 Task: Create a due date automation trigger when advanced on, 2 working days before a card is due add dates without an incomplete due date at 11:00 AM.
Action: Mouse moved to (1247, 108)
Screenshot: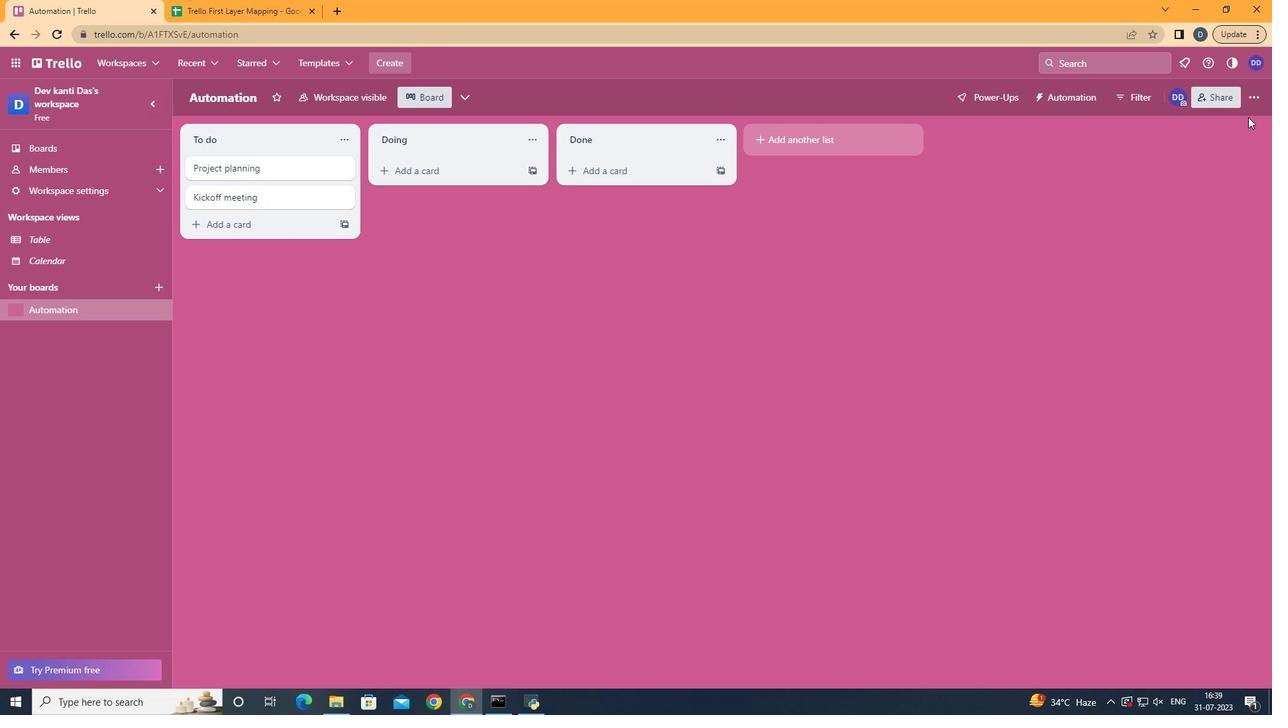 
Action: Mouse pressed left at (1247, 108)
Screenshot: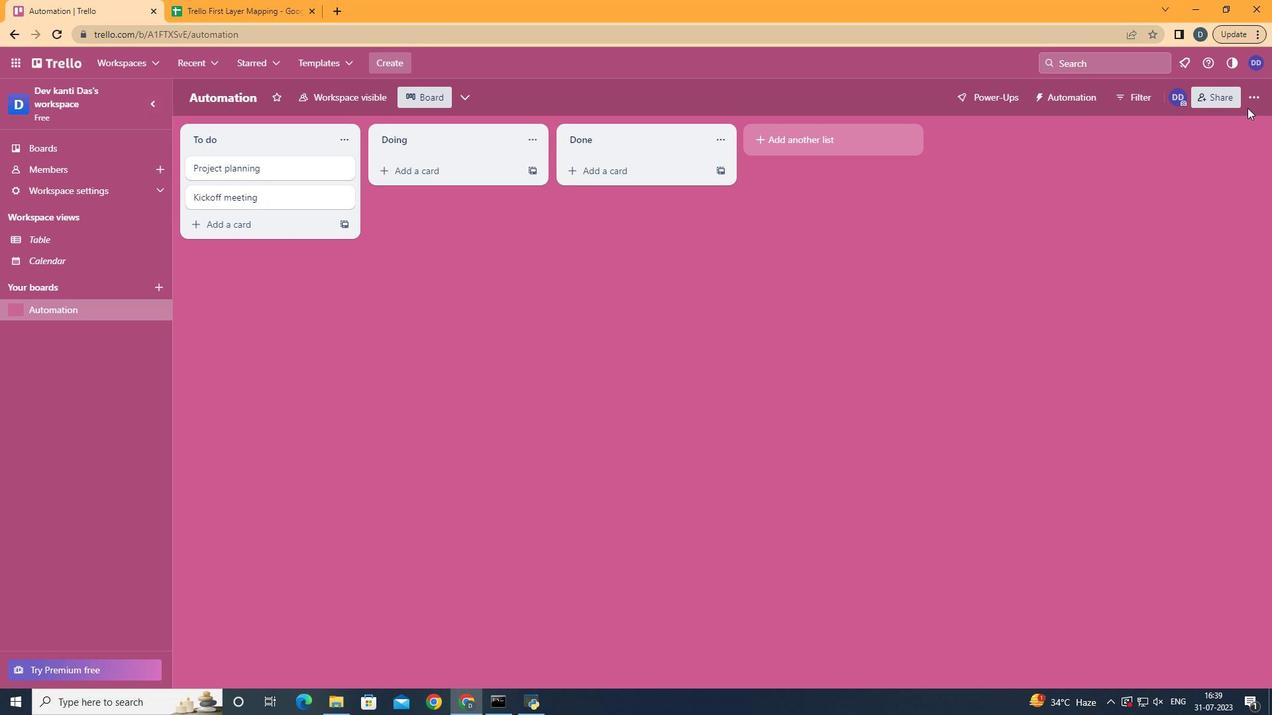 
Action: Mouse moved to (1251, 102)
Screenshot: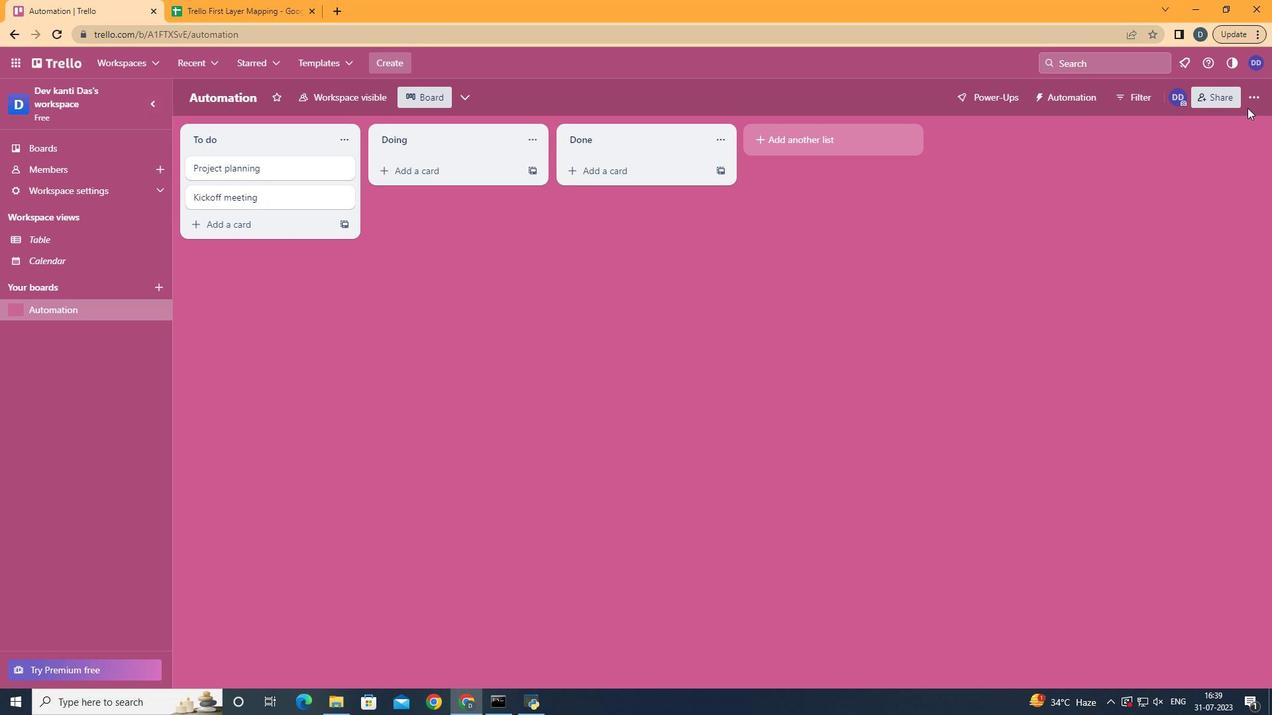 
Action: Mouse pressed left at (1251, 102)
Screenshot: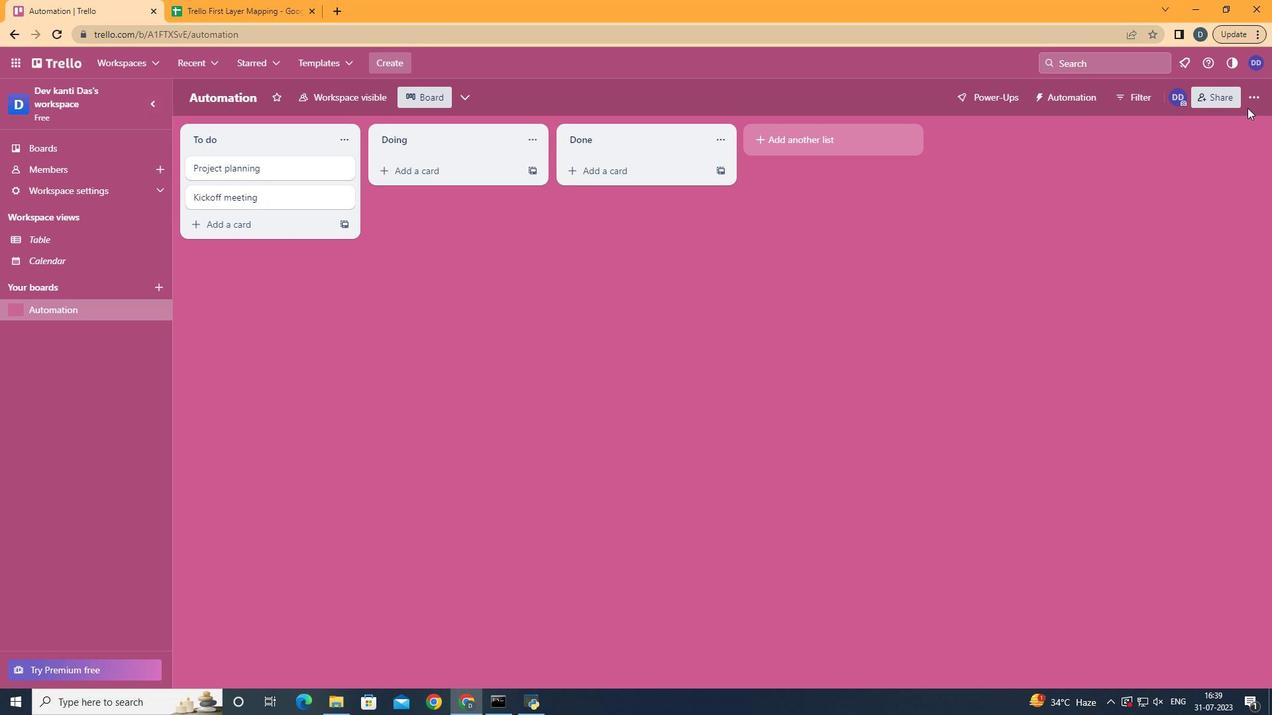 
Action: Mouse moved to (1149, 274)
Screenshot: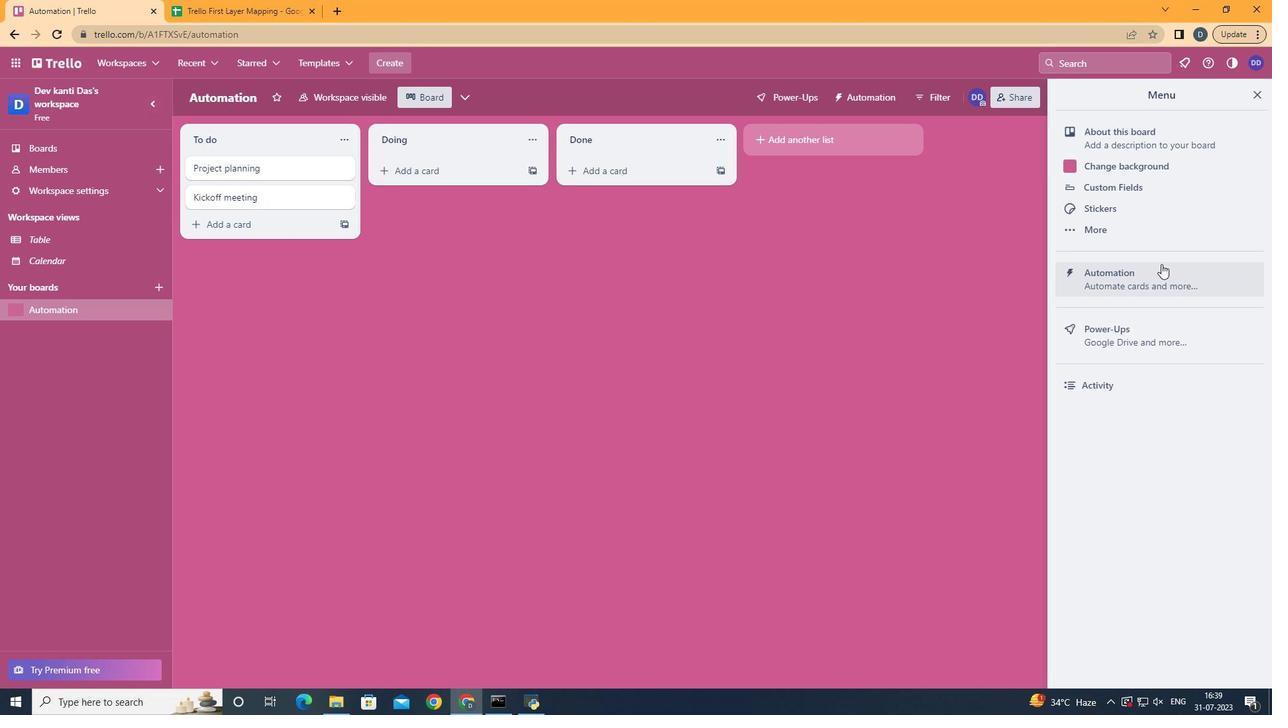 
Action: Mouse pressed left at (1149, 274)
Screenshot: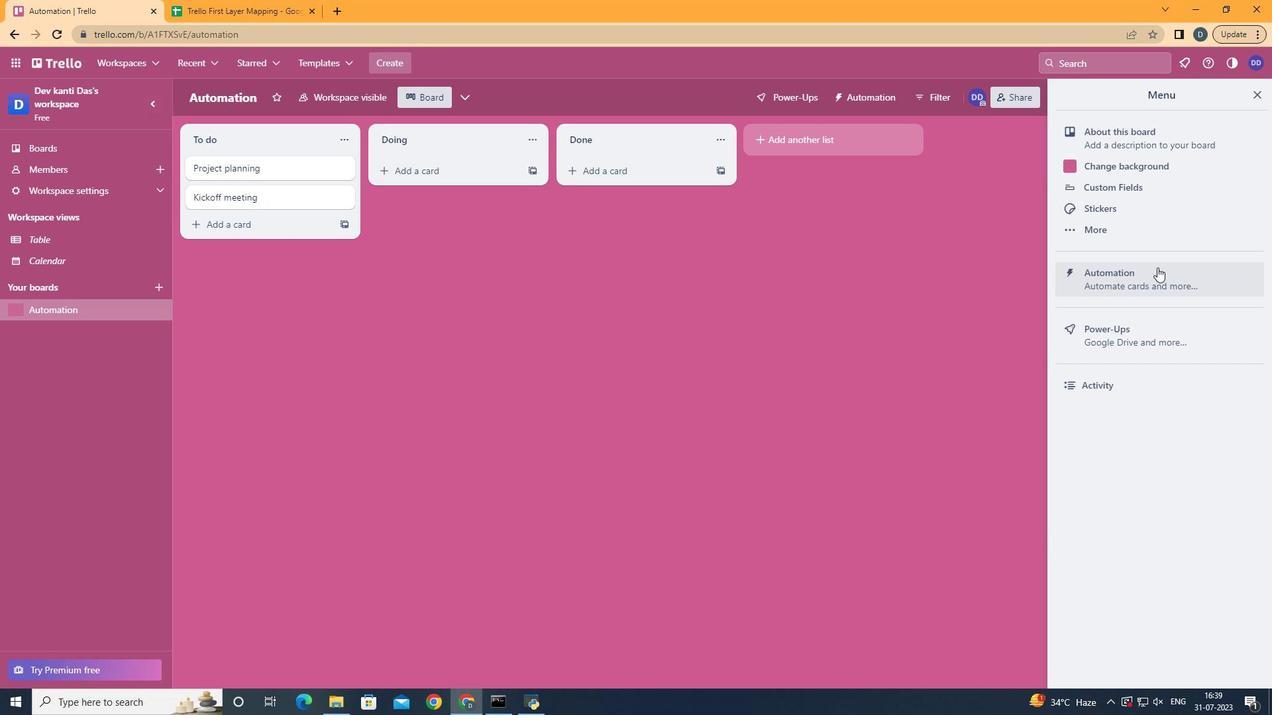 
Action: Mouse moved to (263, 268)
Screenshot: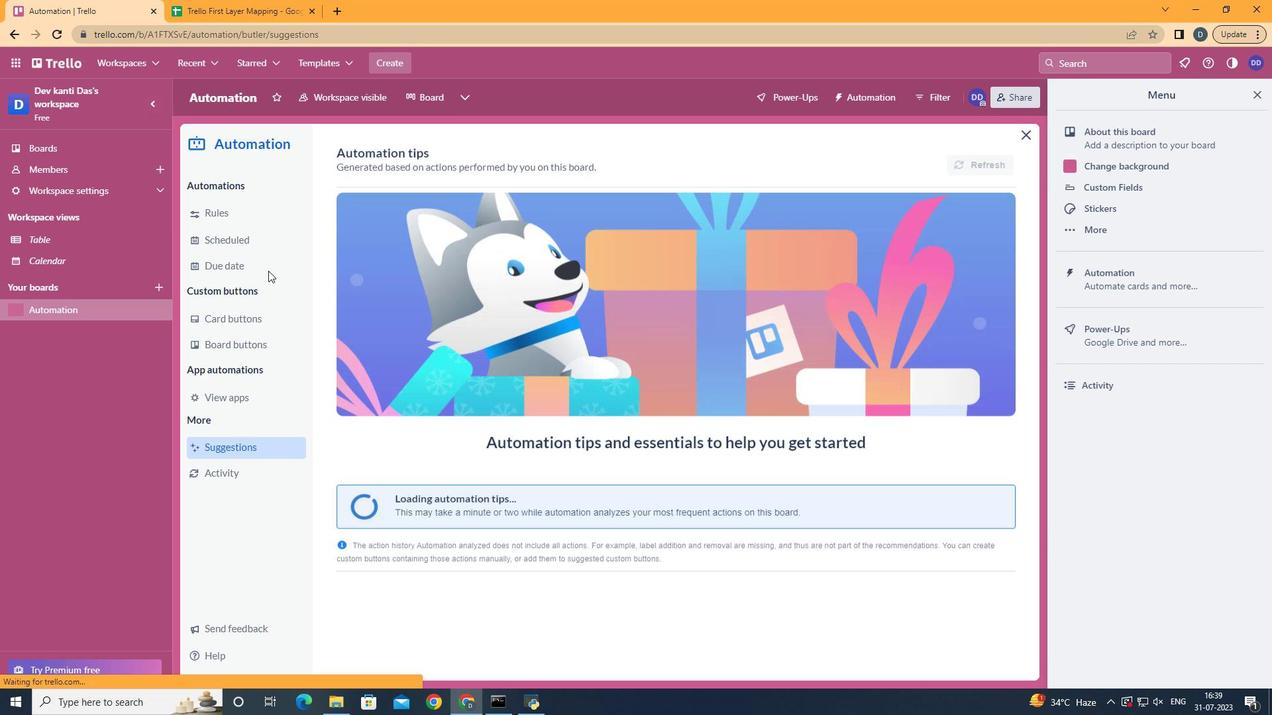 
Action: Mouse pressed left at (263, 268)
Screenshot: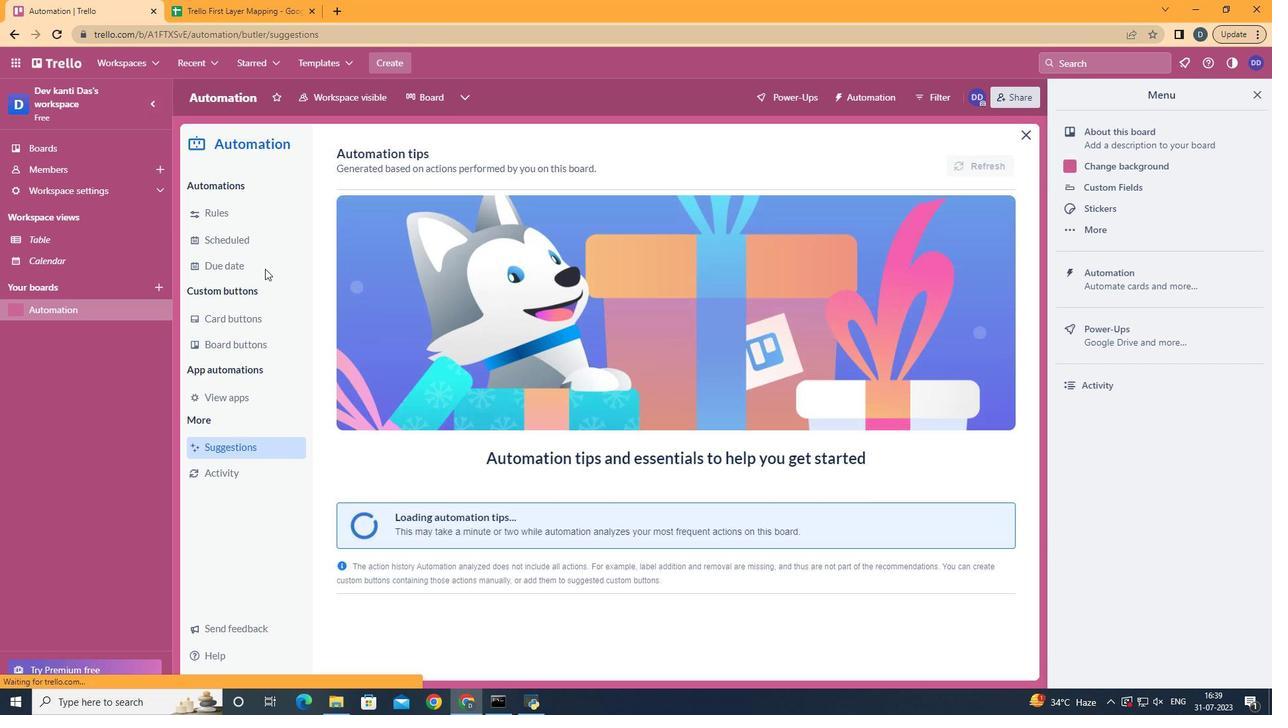
Action: Mouse moved to (951, 157)
Screenshot: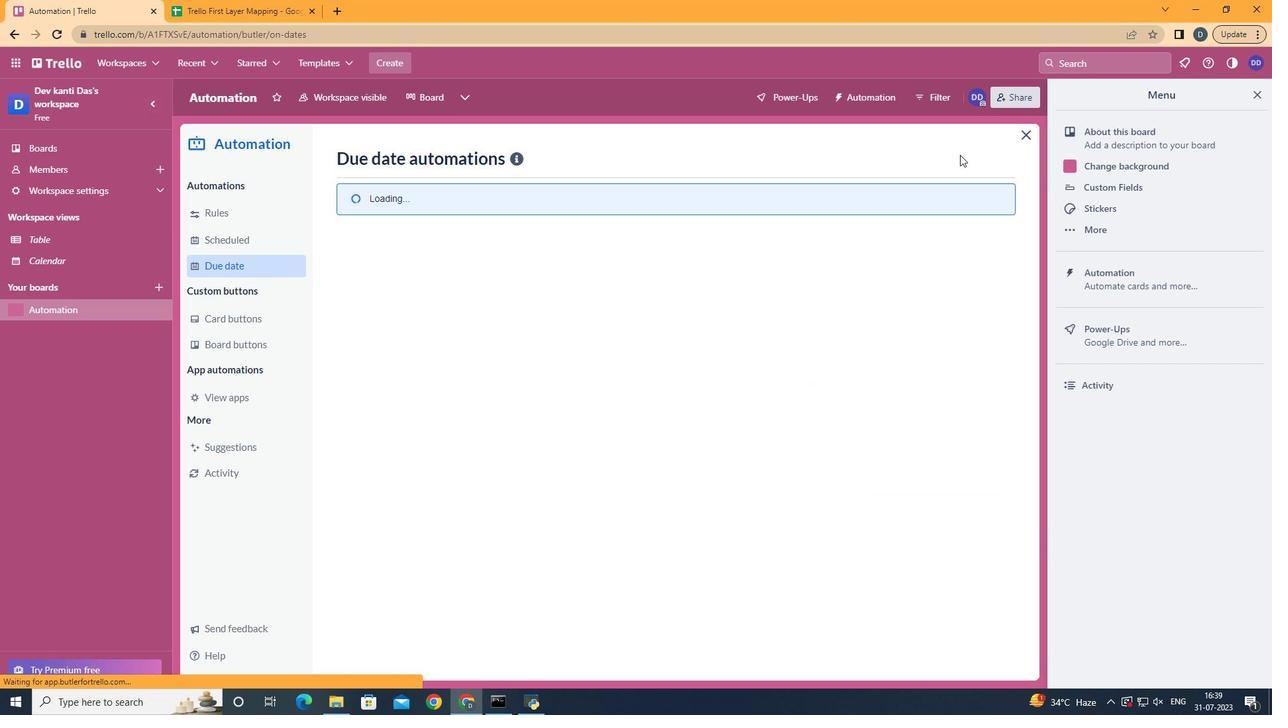 
Action: Mouse pressed left at (951, 157)
Screenshot: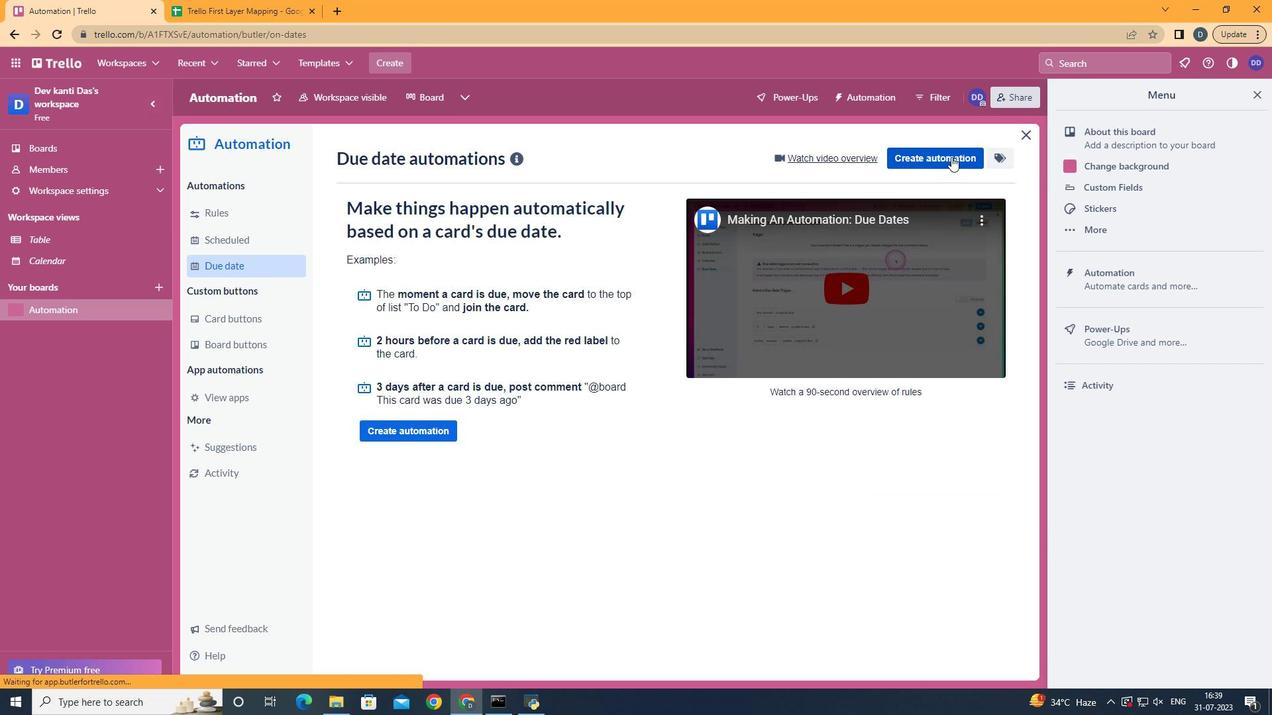 
Action: Mouse moved to (761, 286)
Screenshot: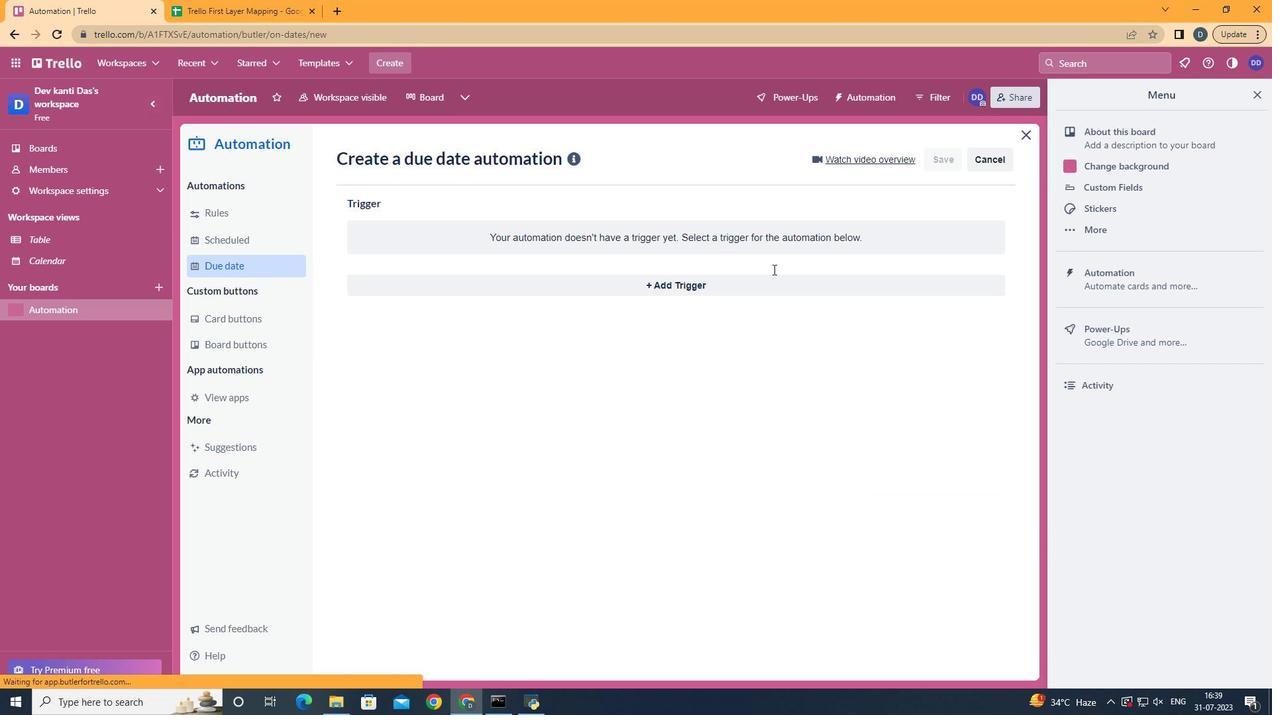 
Action: Mouse pressed left at (761, 286)
Screenshot: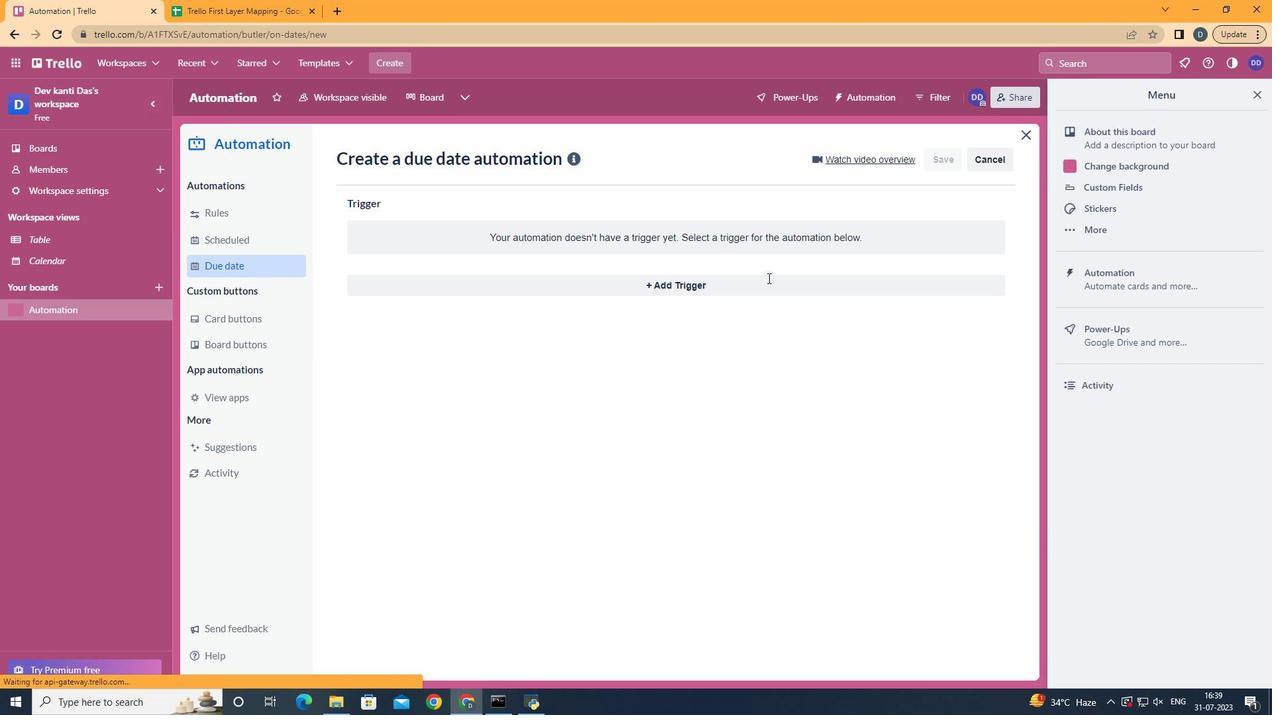 
Action: Mouse moved to (430, 533)
Screenshot: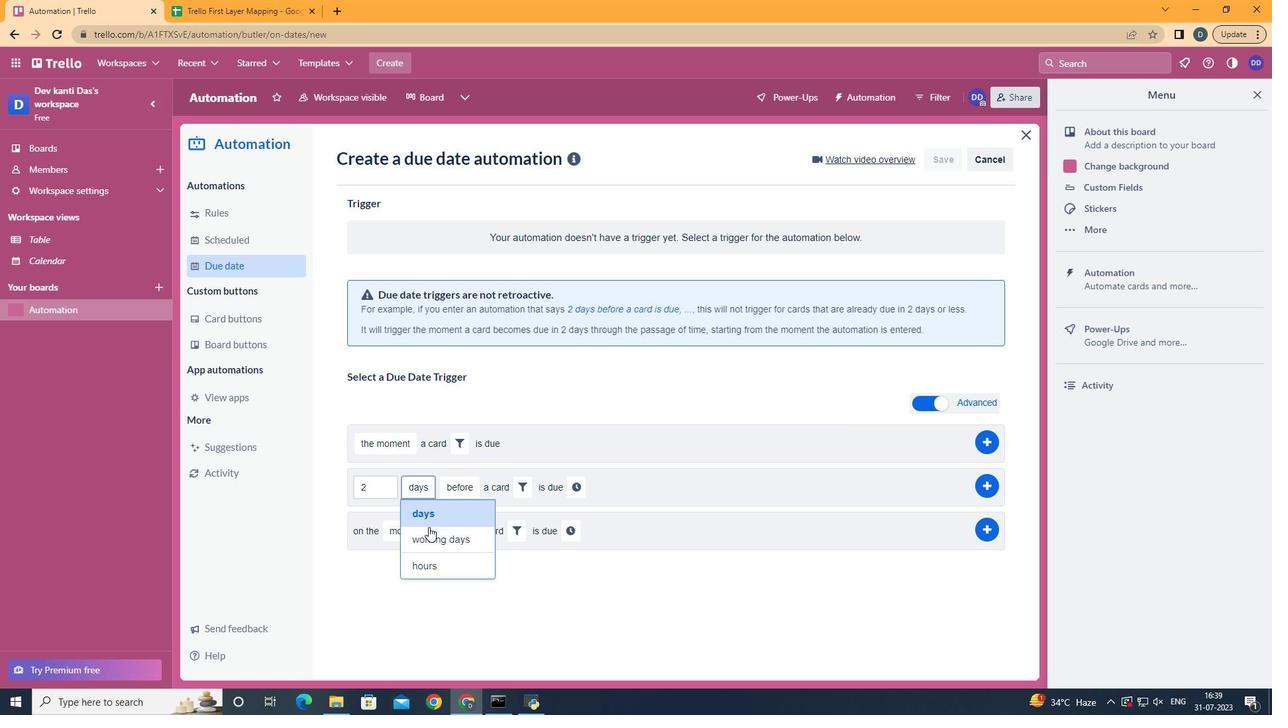 
Action: Mouse pressed left at (430, 533)
Screenshot: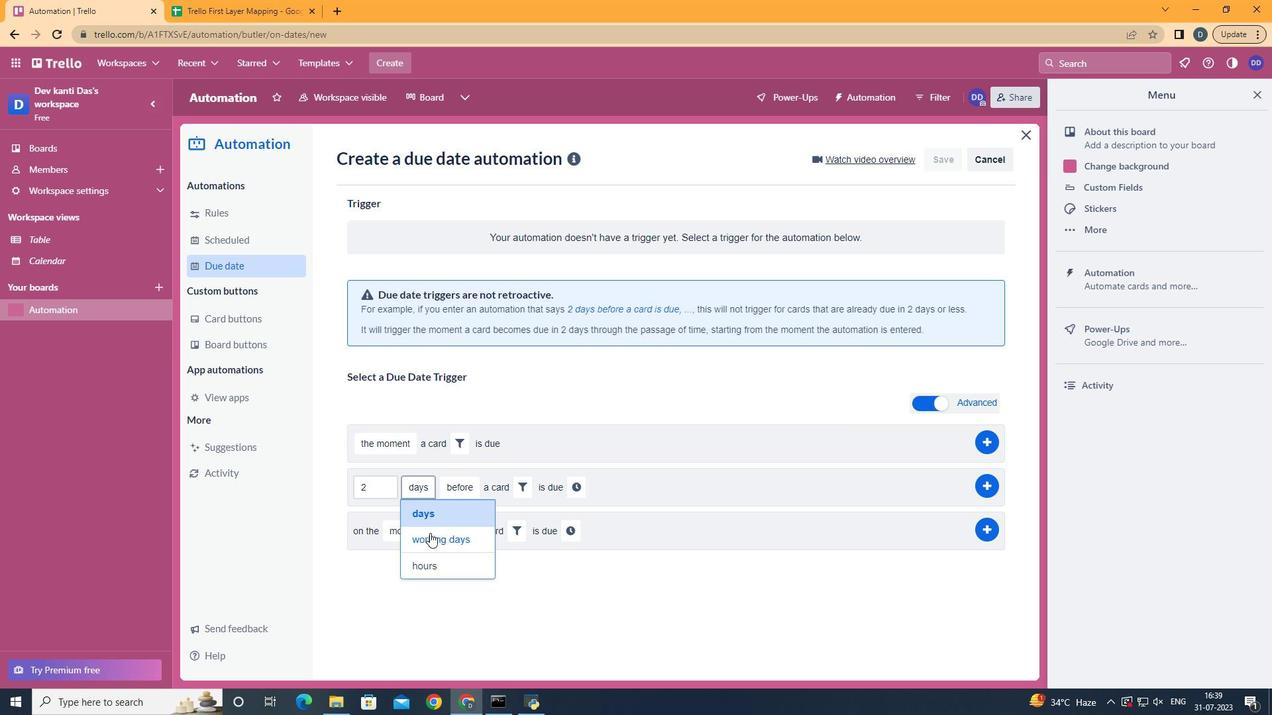 
Action: Mouse moved to (555, 493)
Screenshot: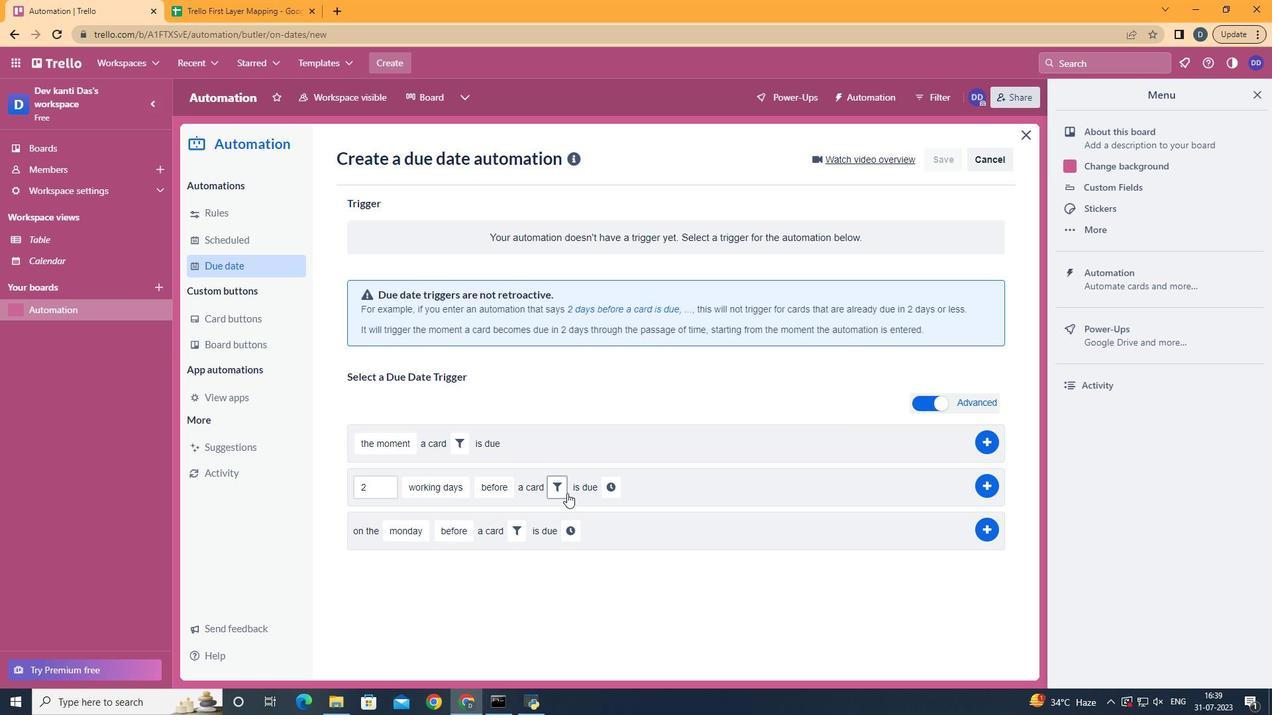 
Action: Mouse pressed left at (555, 493)
Screenshot: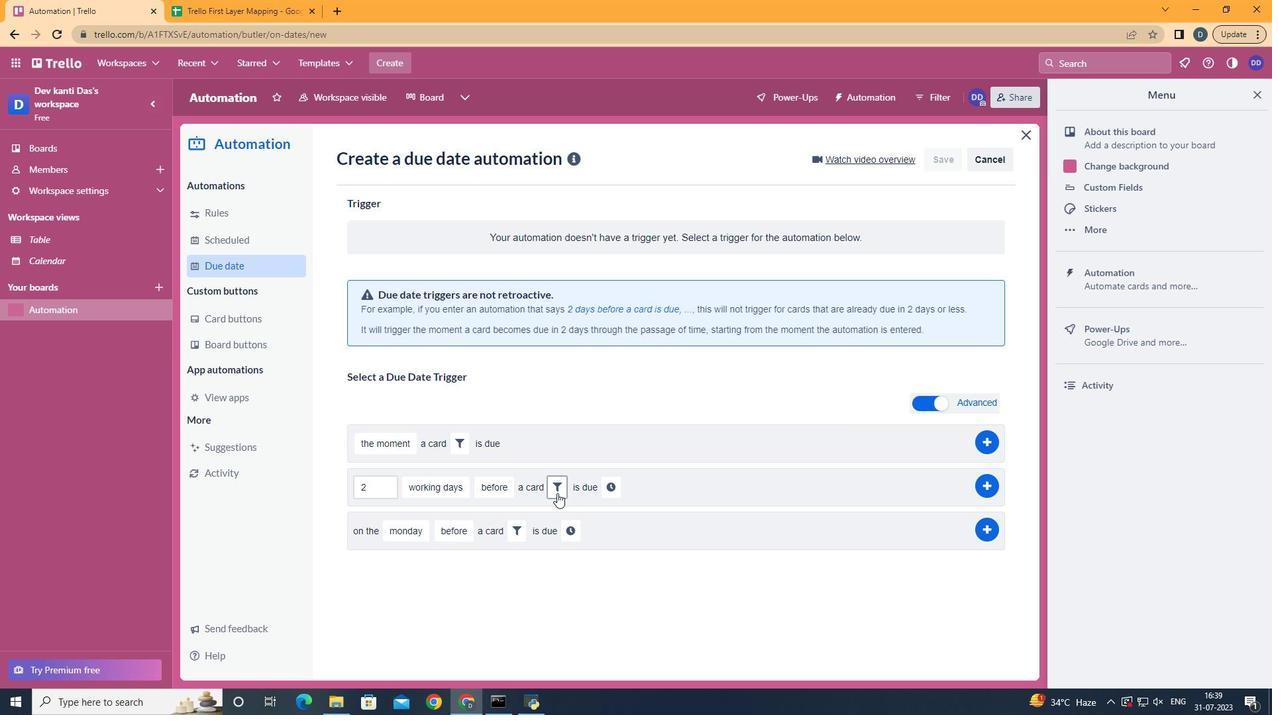 
Action: Mouse moved to (640, 514)
Screenshot: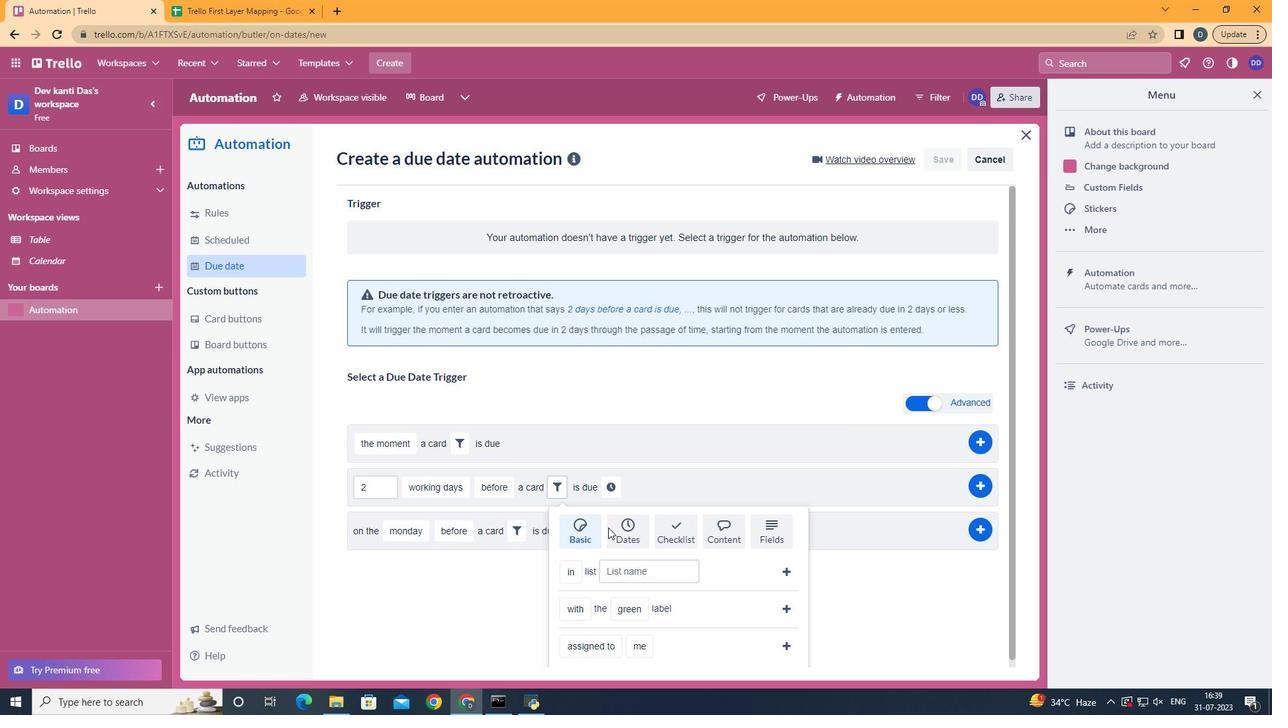 
Action: Mouse pressed left at (640, 514)
Screenshot: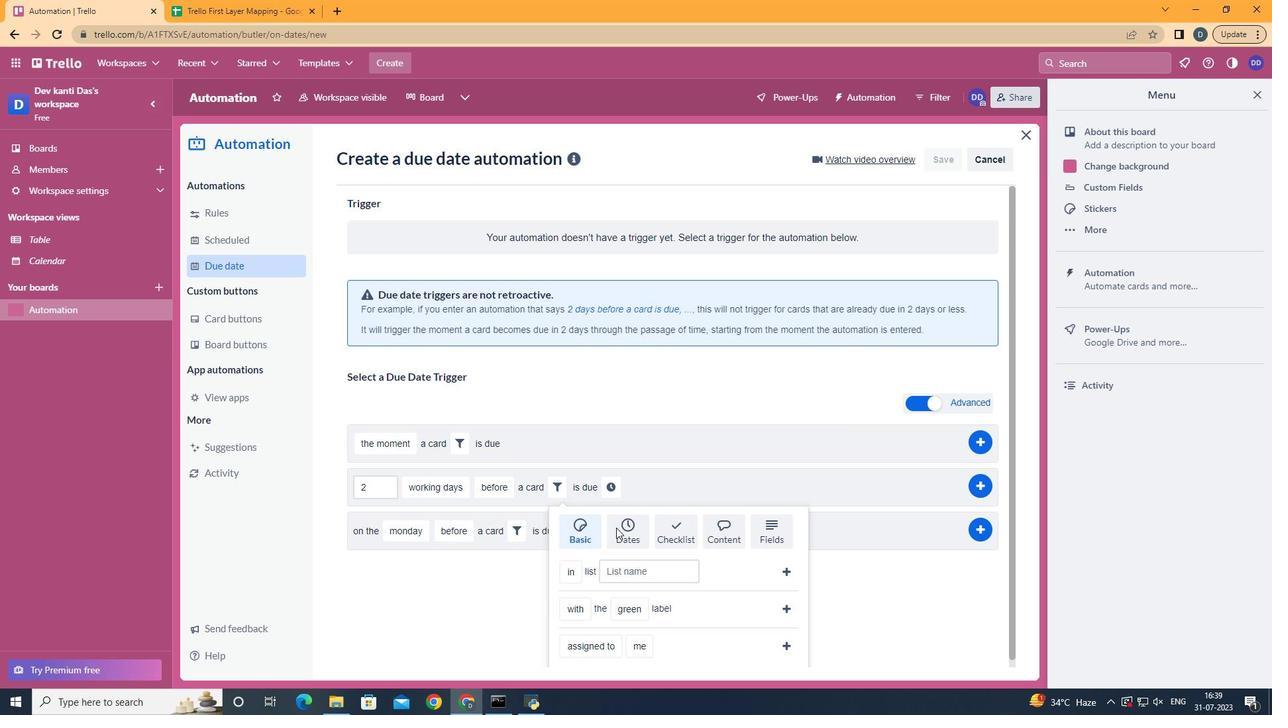 
Action: Mouse moved to (636, 518)
Screenshot: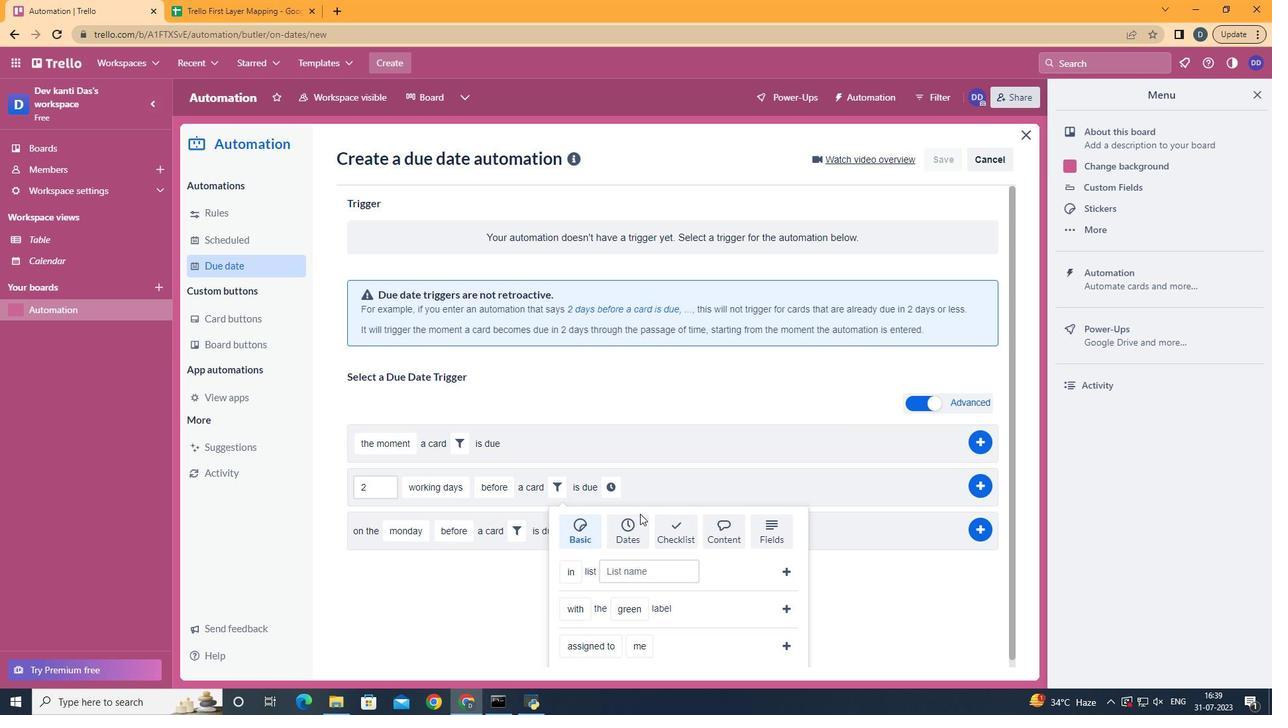 
Action: Mouse pressed left at (636, 518)
Screenshot: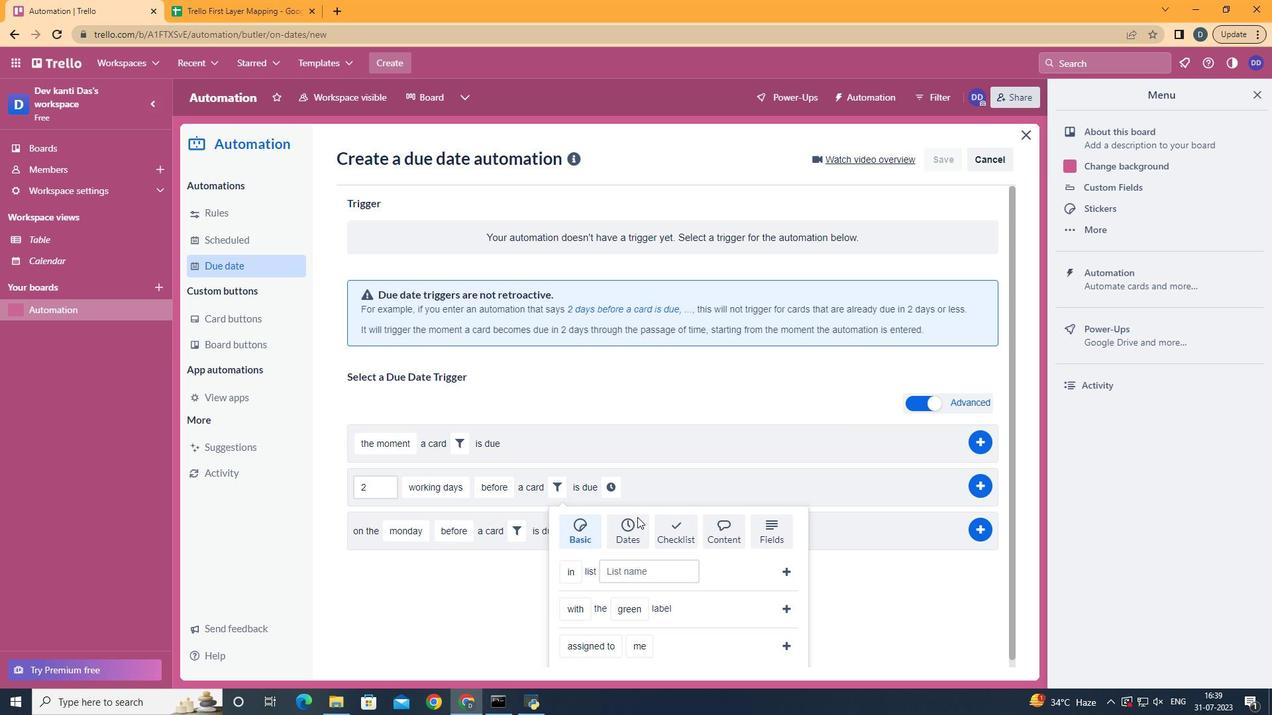 
Action: Mouse moved to (583, 623)
Screenshot: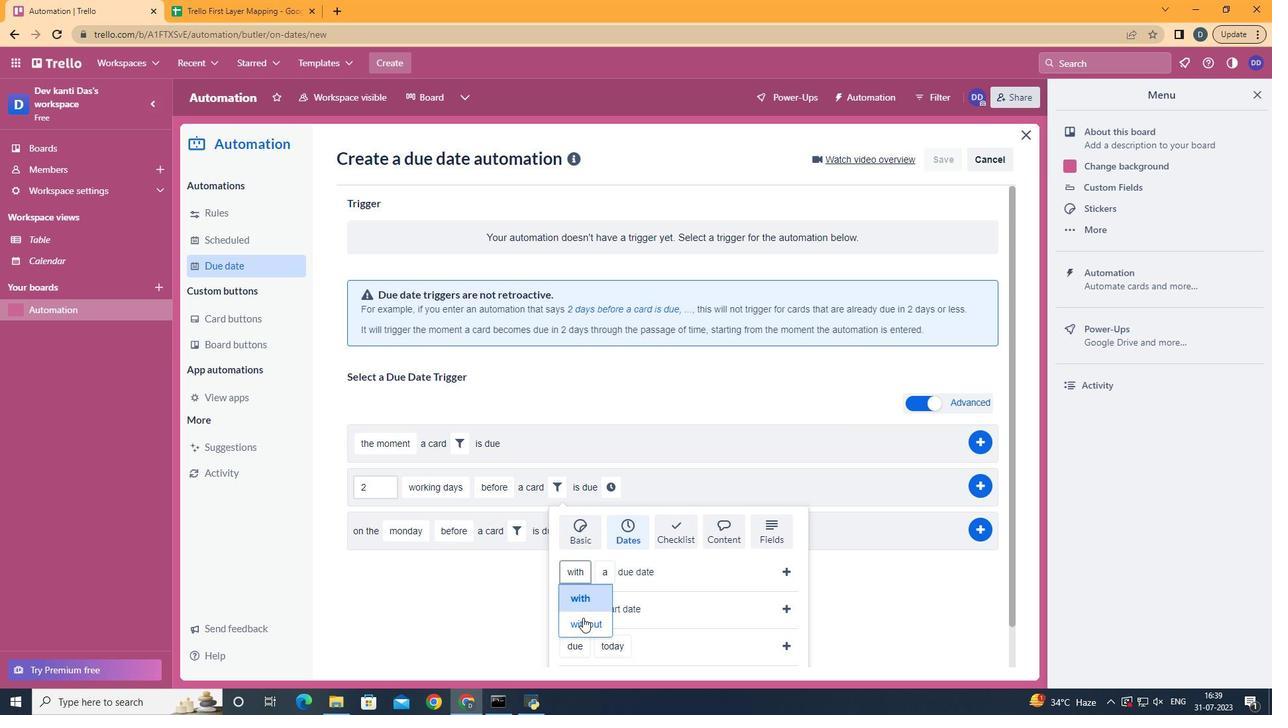 
Action: Mouse pressed left at (583, 623)
Screenshot: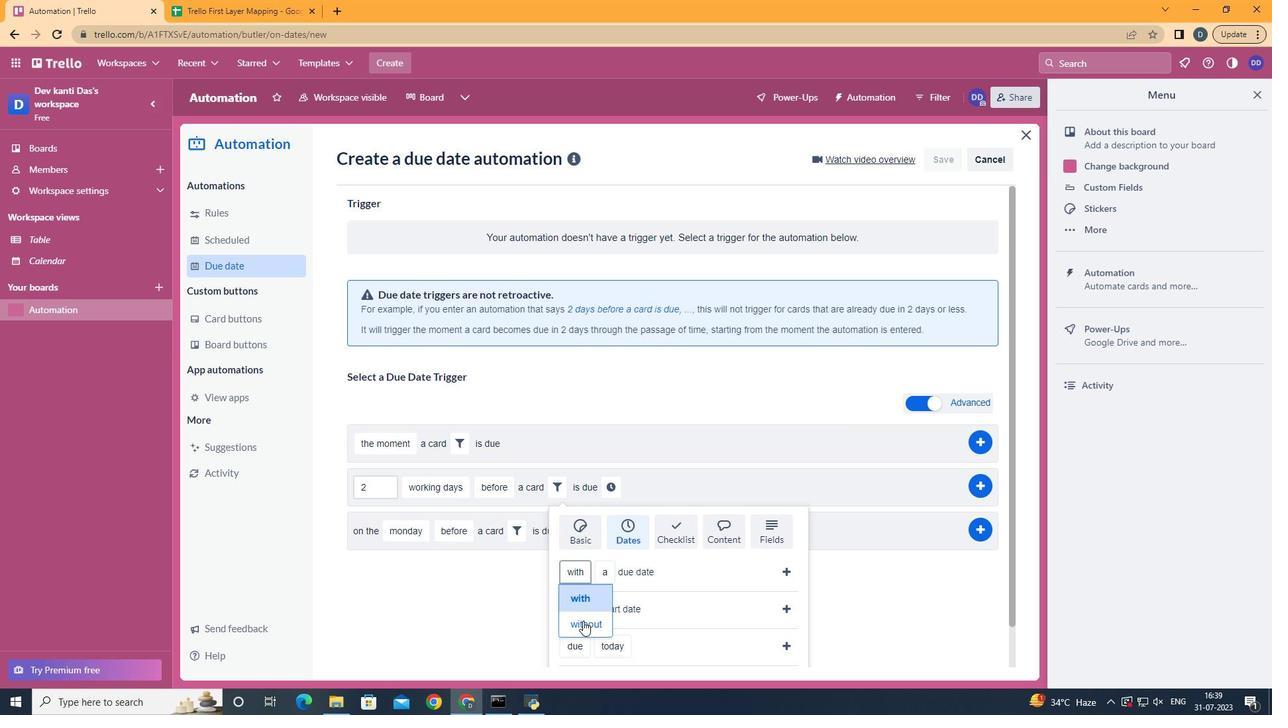 
Action: Mouse moved to (657, 528)
Screenshot: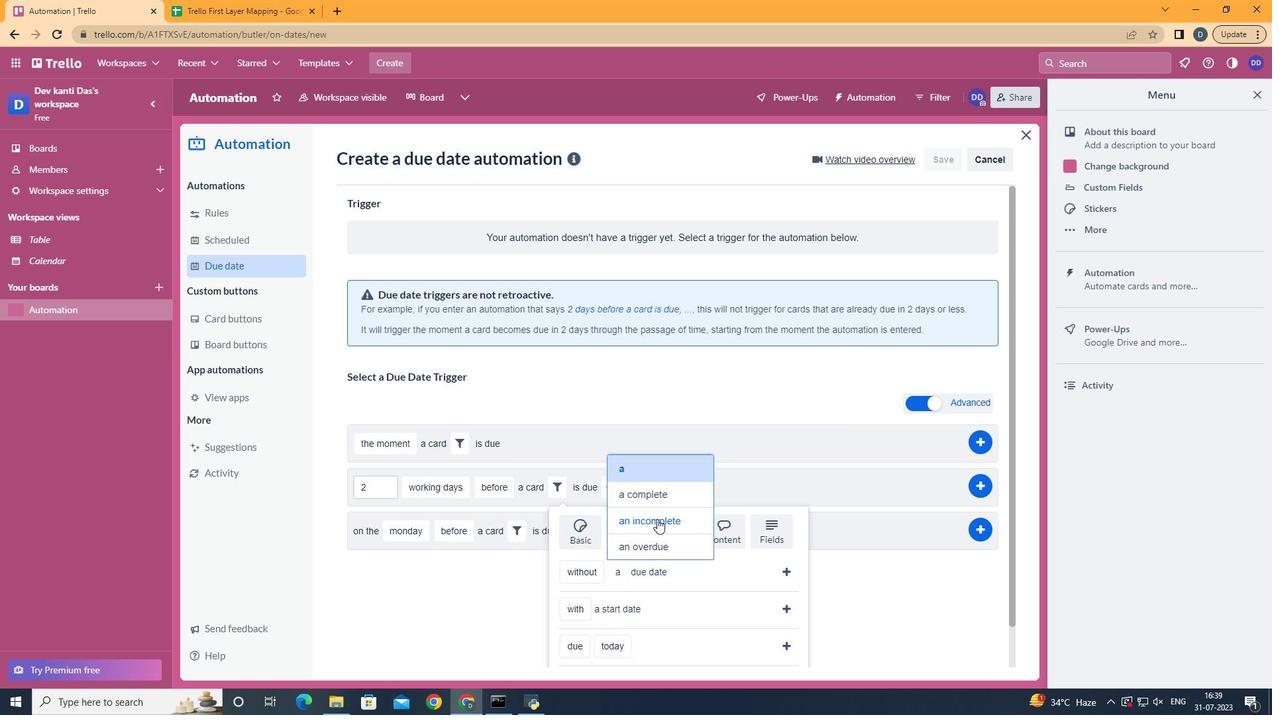 
Action: Mouse pressed left at (657, 528)
Screenshot: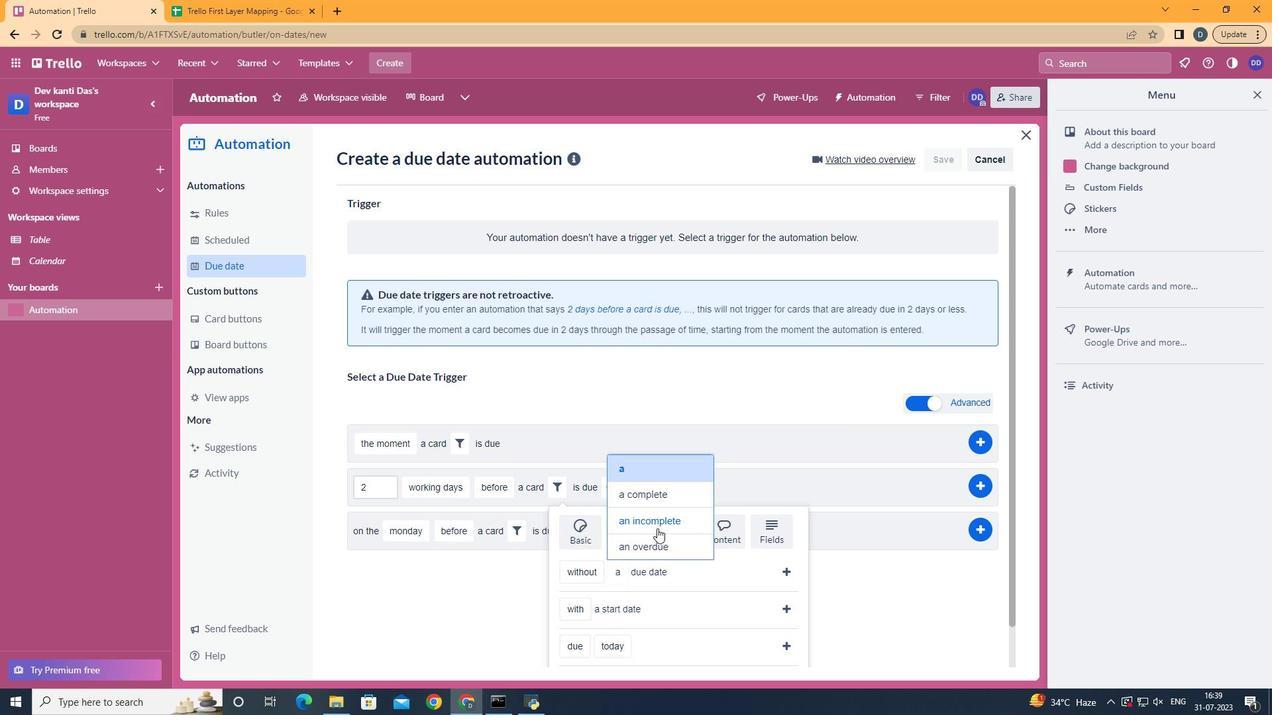 
Action: Mouse moved to (788, 574)
Screenshot: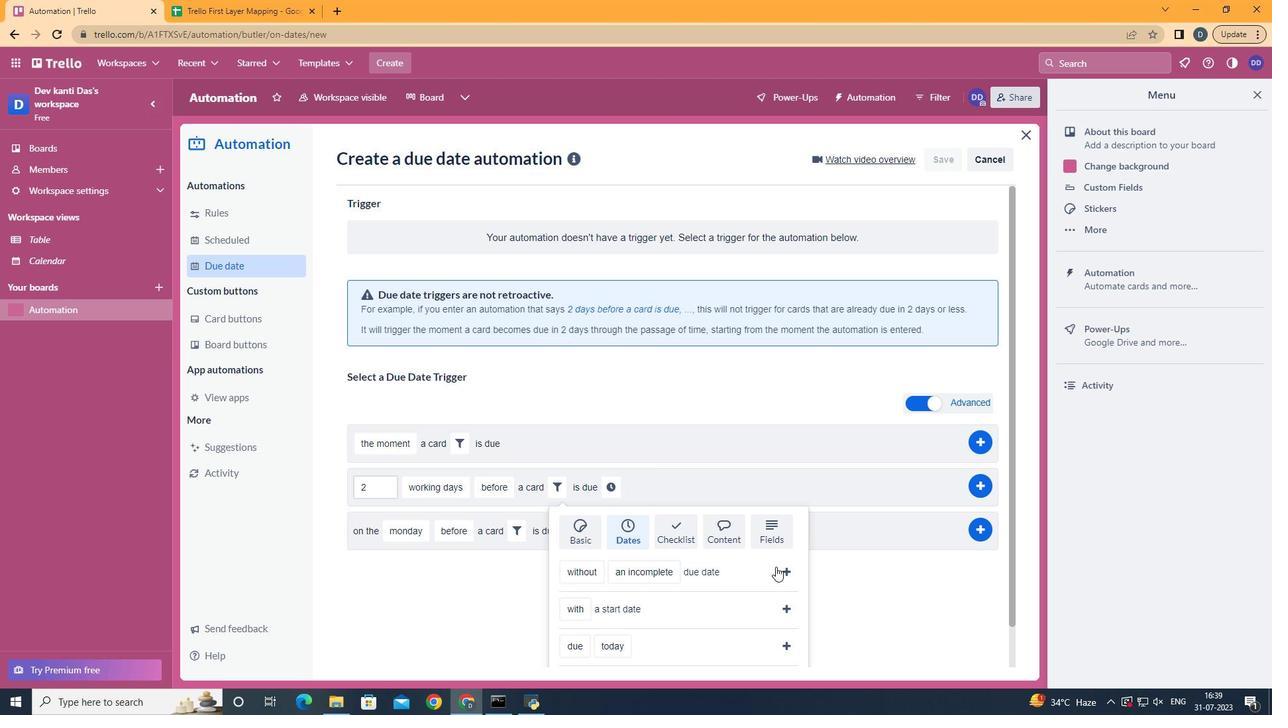 
Action: Mouse pressed left at (788, 574)
Screenshot: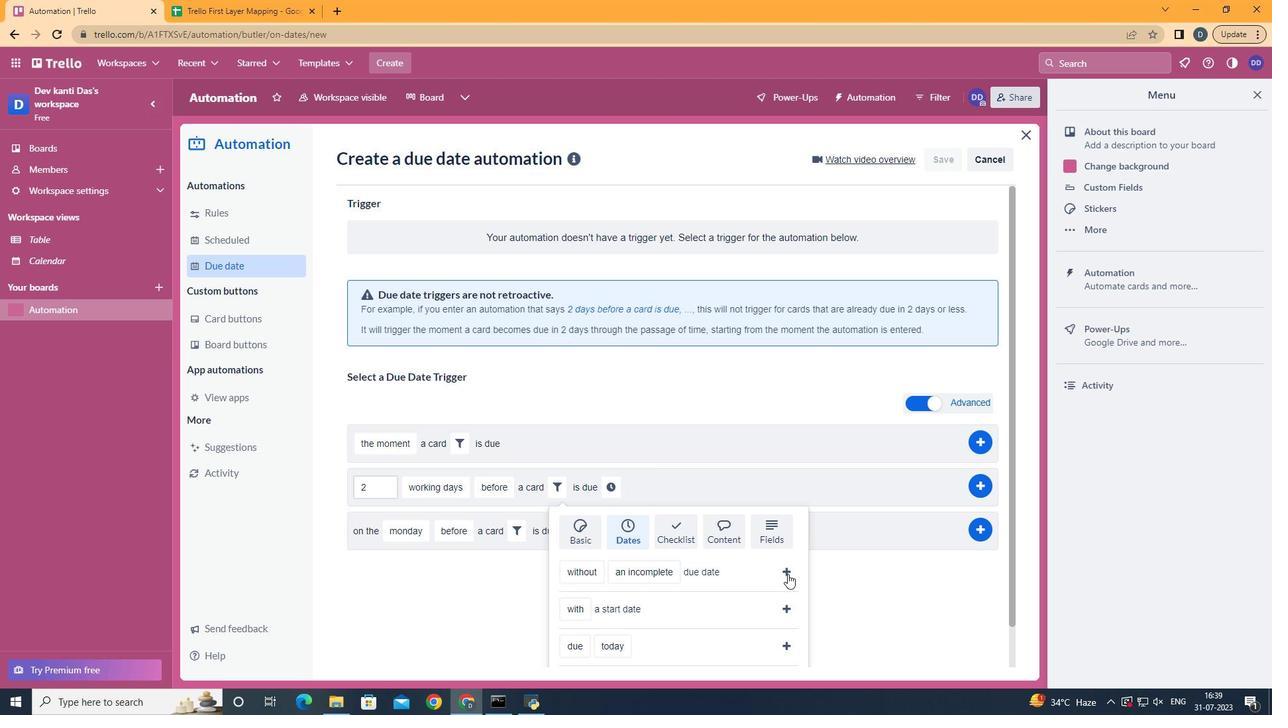 
Action: Mouse moved to (779, 485)
Screenshot: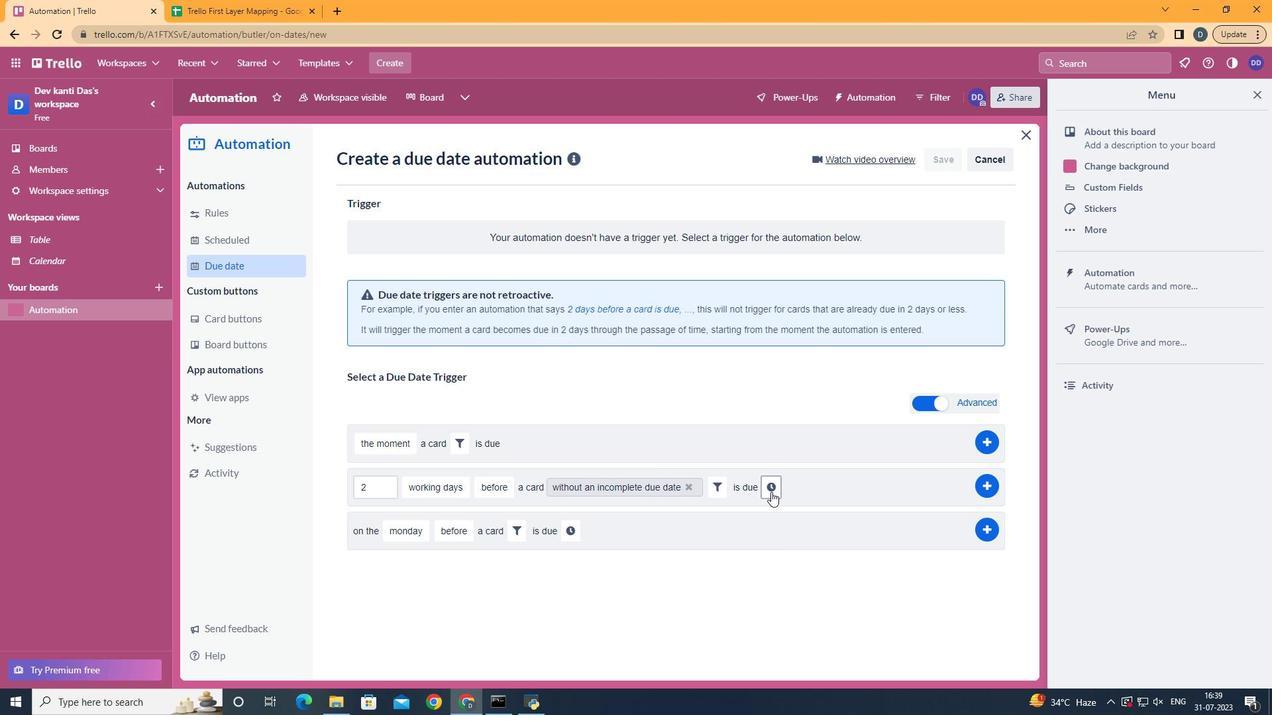 
Action: Mouse pressed left at (779, 485)
Screenshot: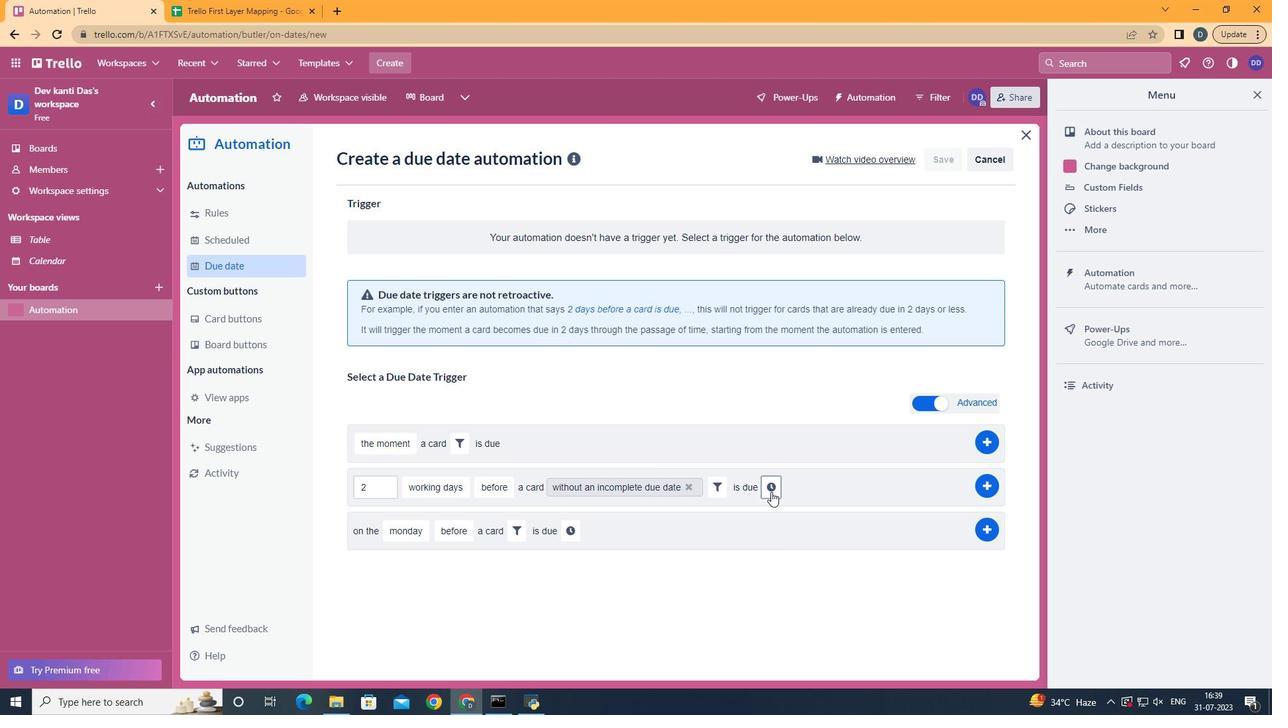 
Action: Mouse moved to (797, 488)
Screenshot: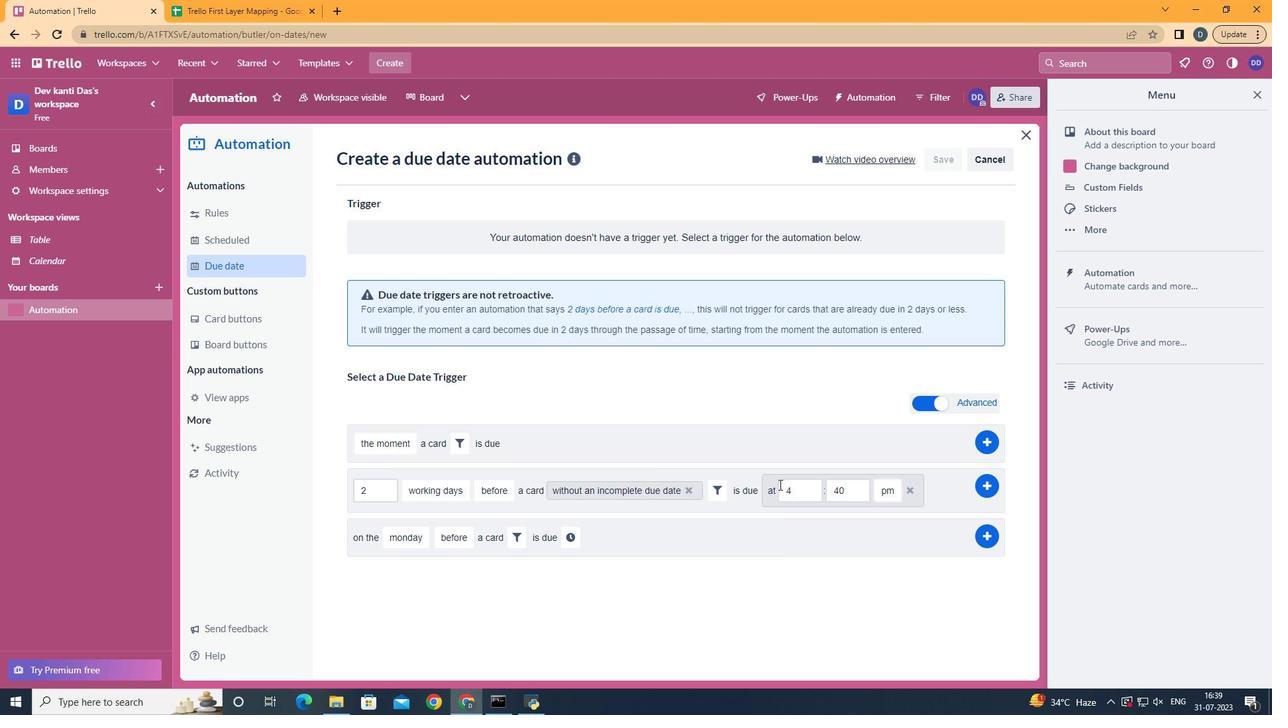 
Action: Mouse pressed left at (797, 488)
Screenshot: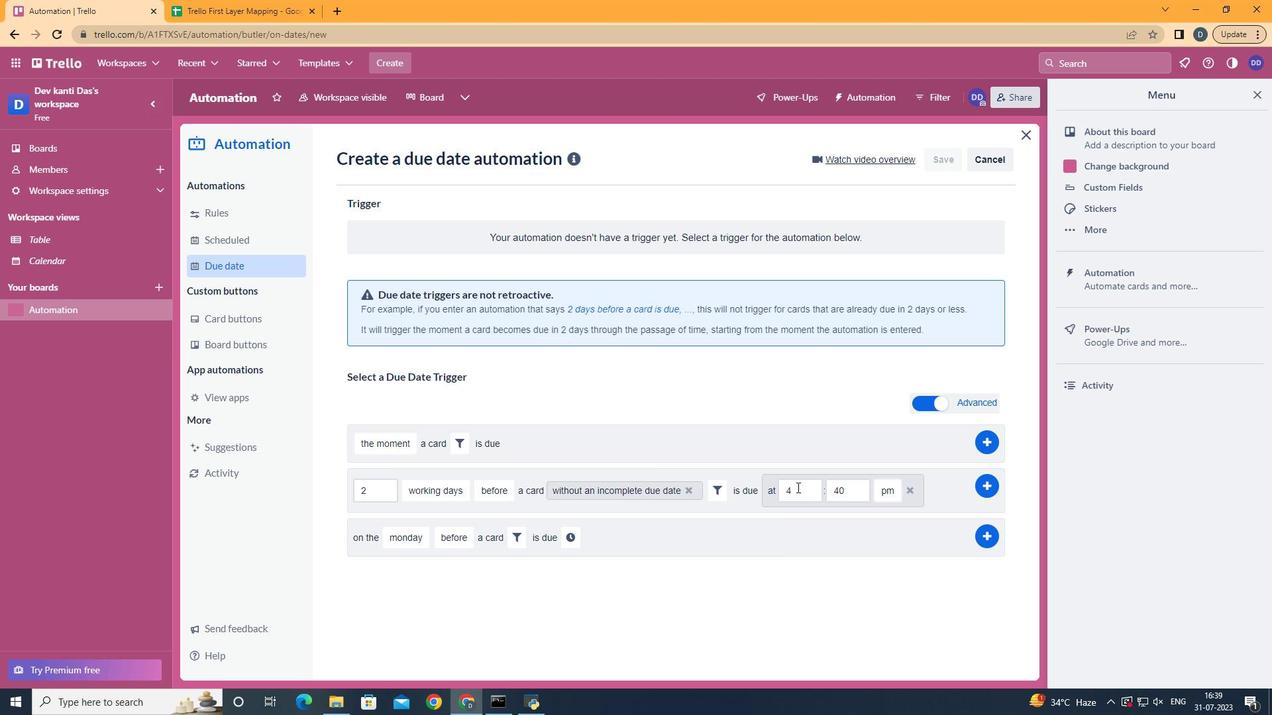 
Action: Key pressed <Key.backspace>11
Screenshot: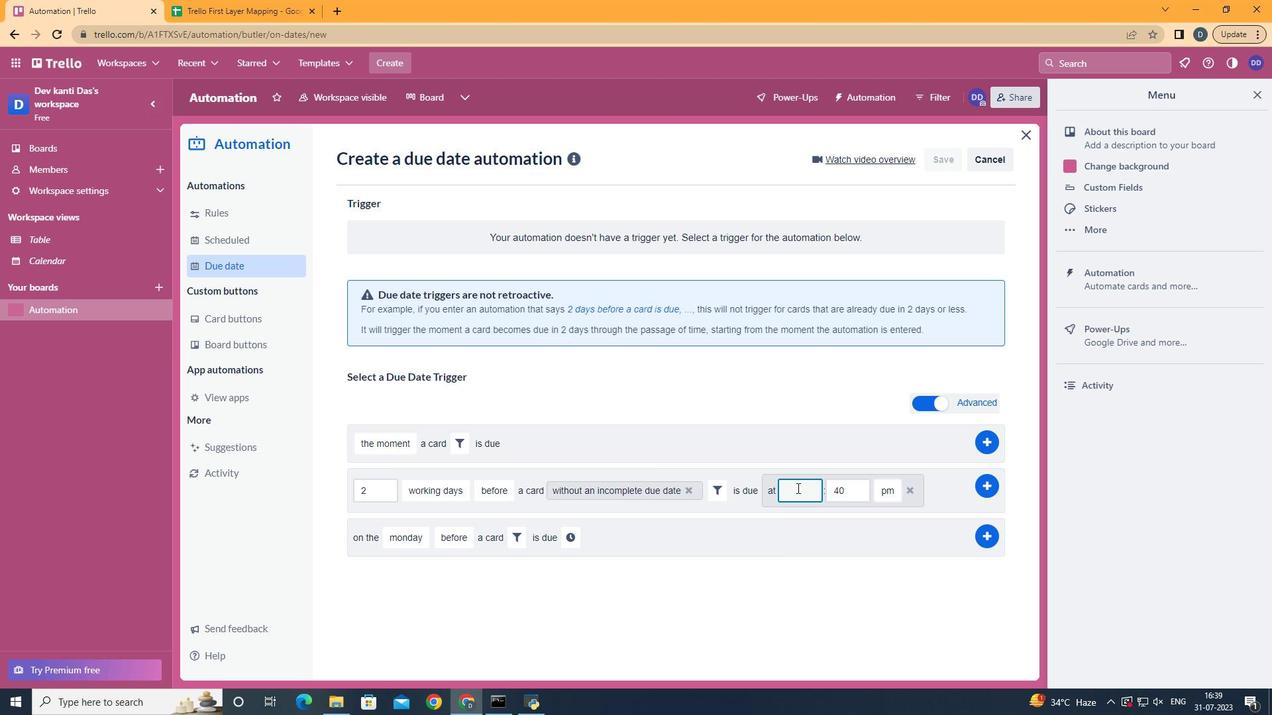 
Action: Mouse moved to (844, 487)
Screenshot: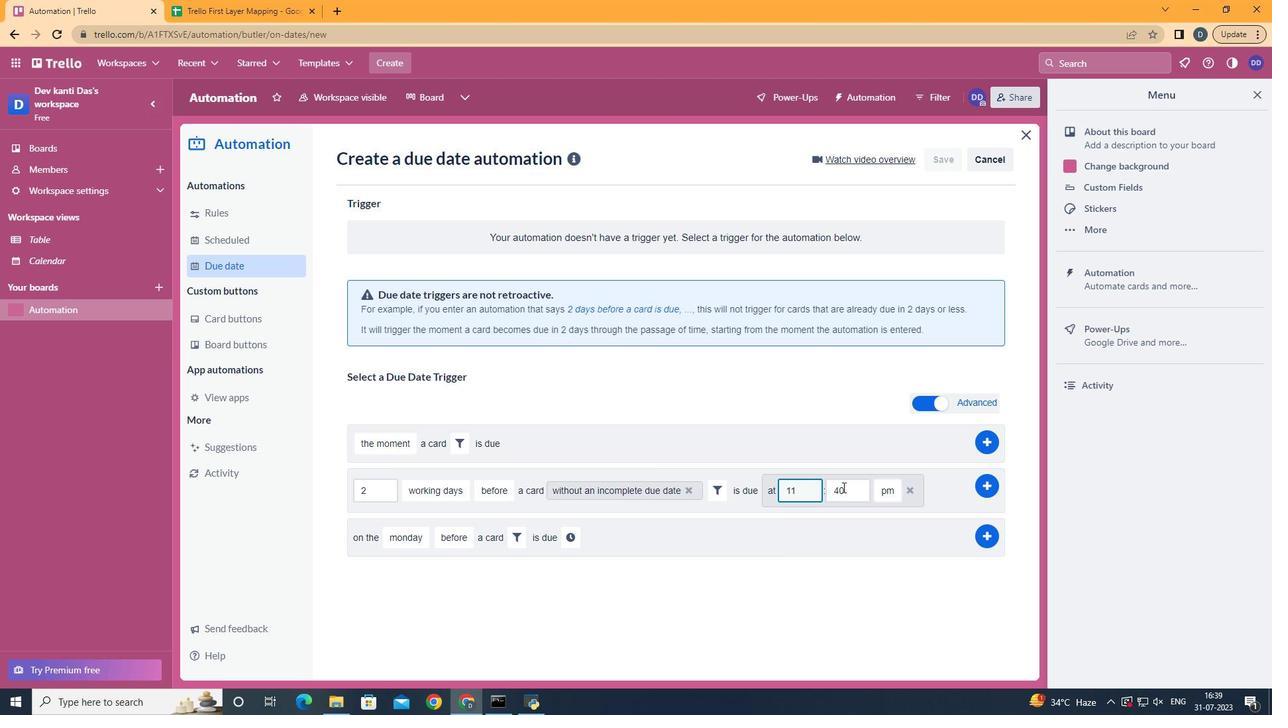 
Action: Mouse pressed left at (844, 487)
Screenshot: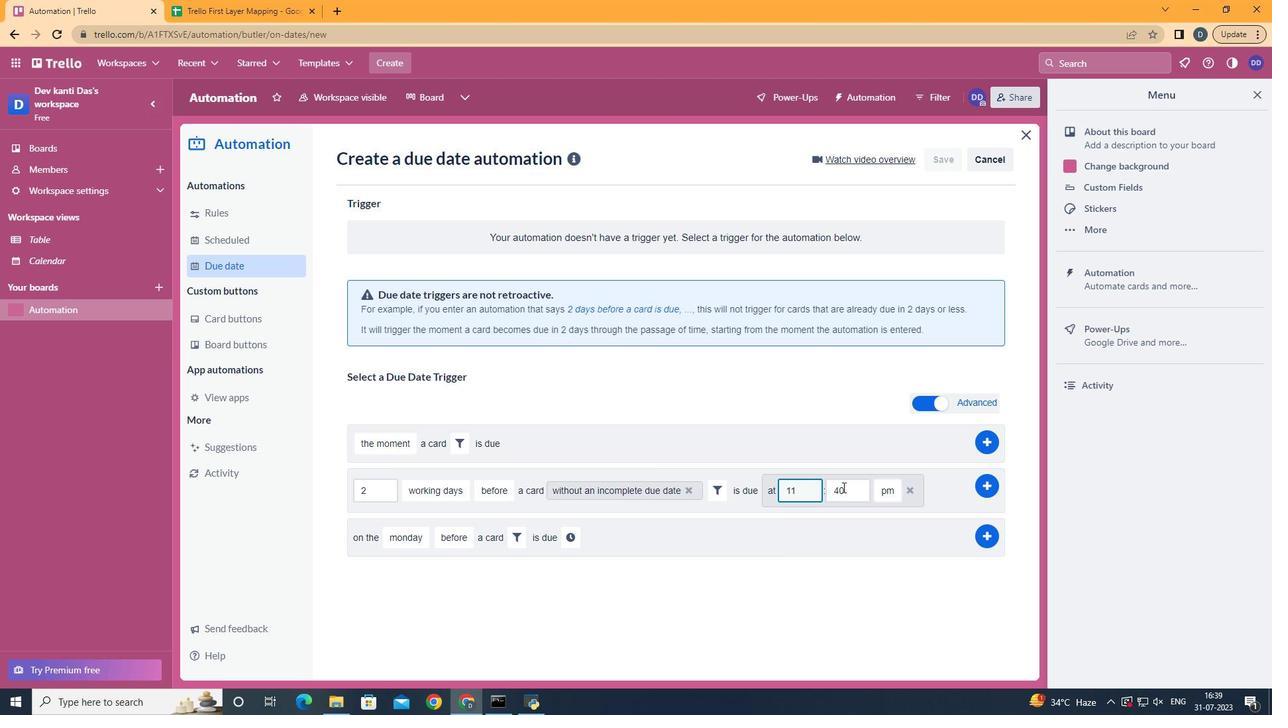 
Action: Key pressed <Key.backspace><Key.backspace>00
Screenshot: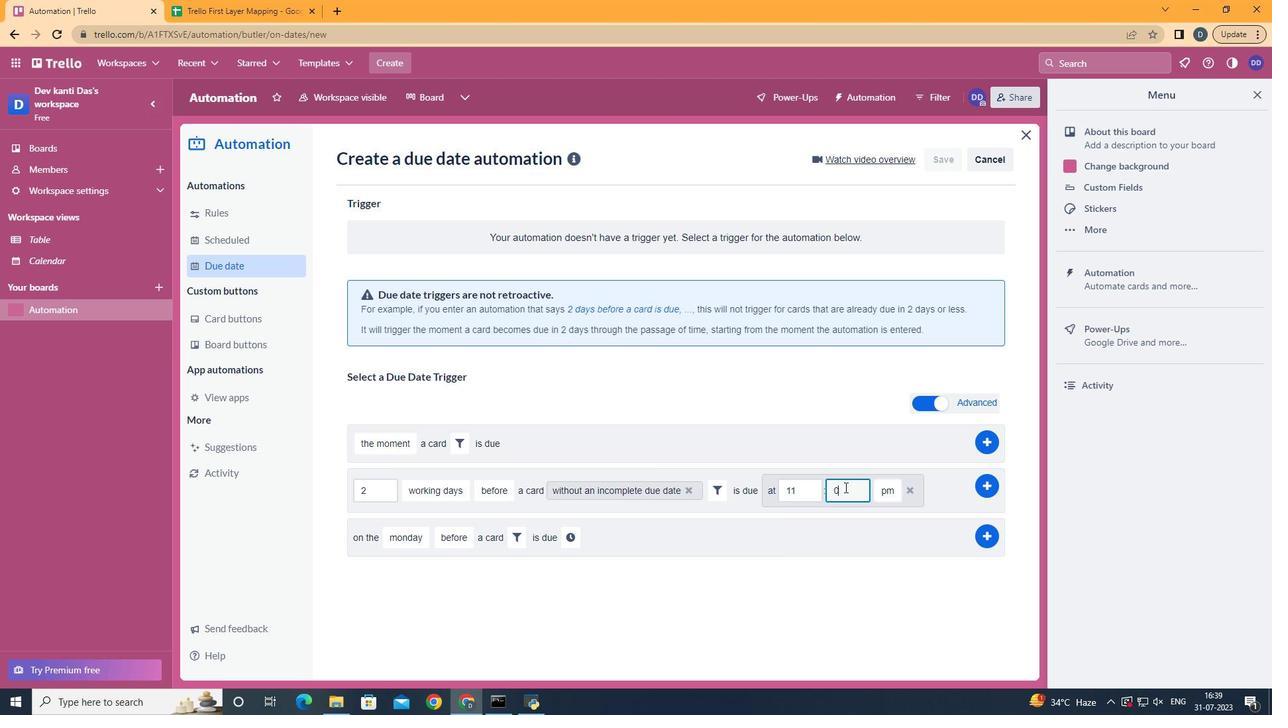 
Action: Mouse moved to (891, 505)
Screenshot: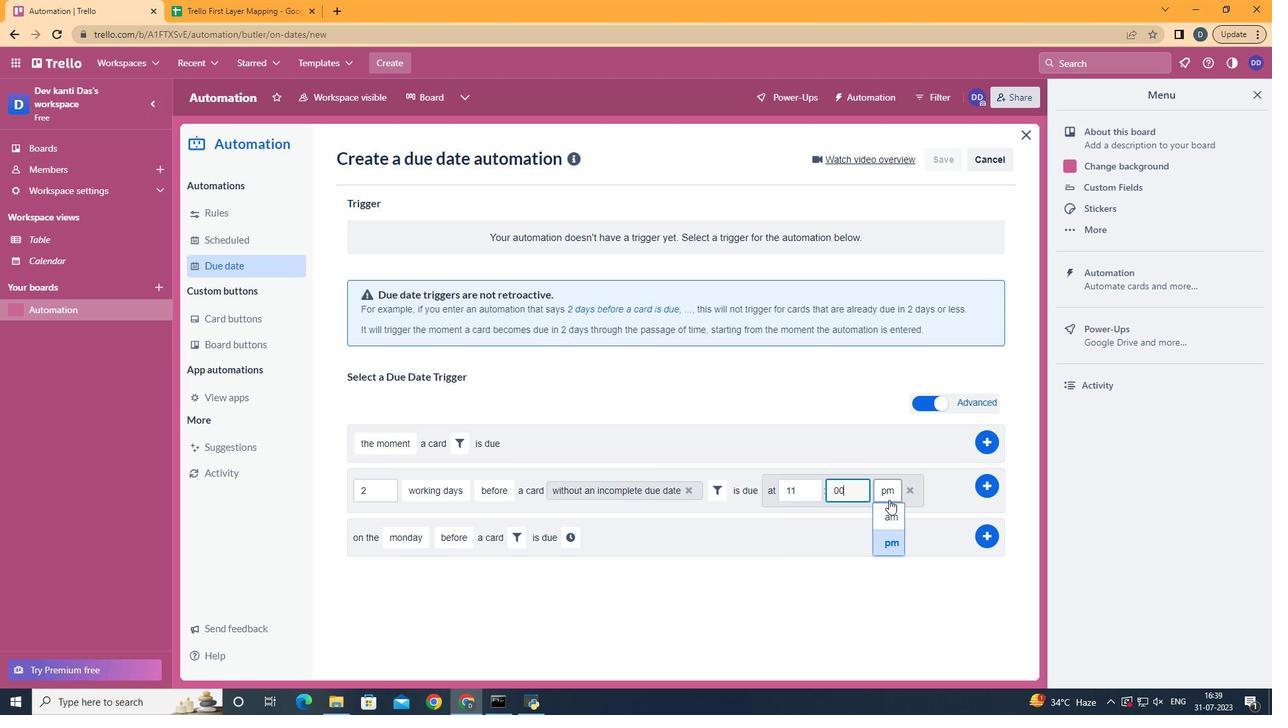 
Action: Mouse pressed left at (891, 505)
Screenshot: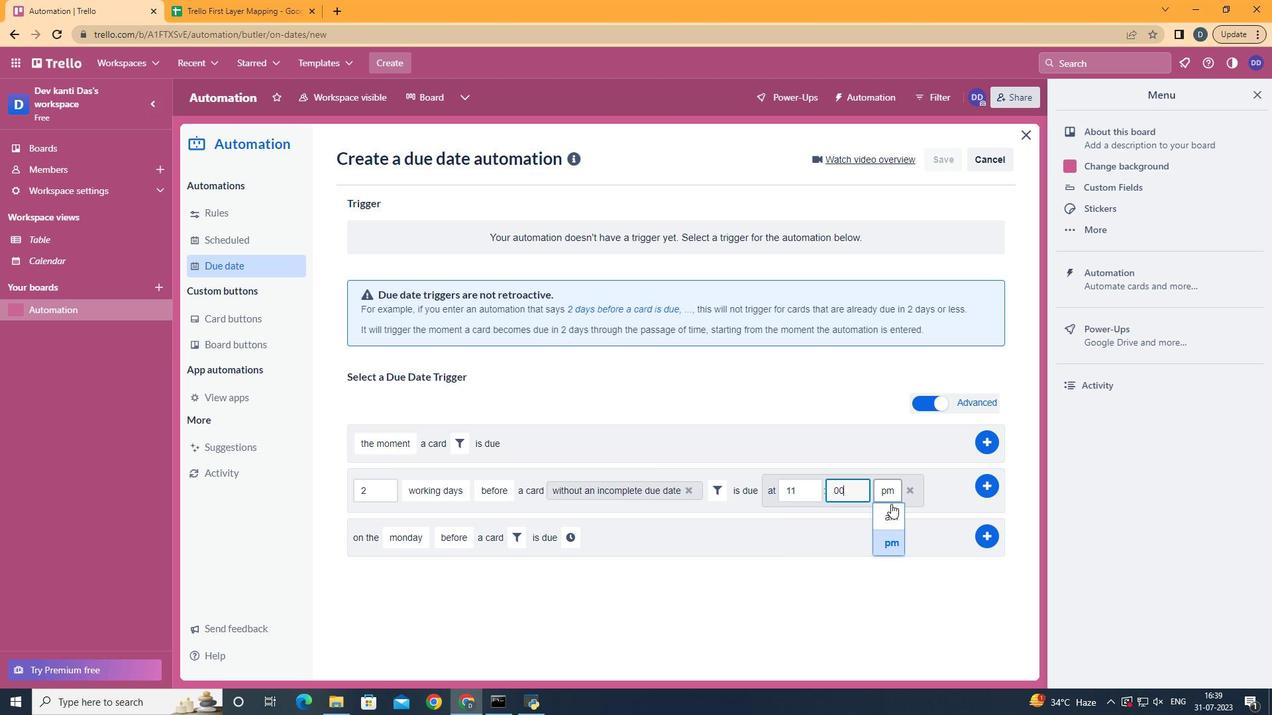 
Action: Mouse moved to (988, 492)
Screenshot: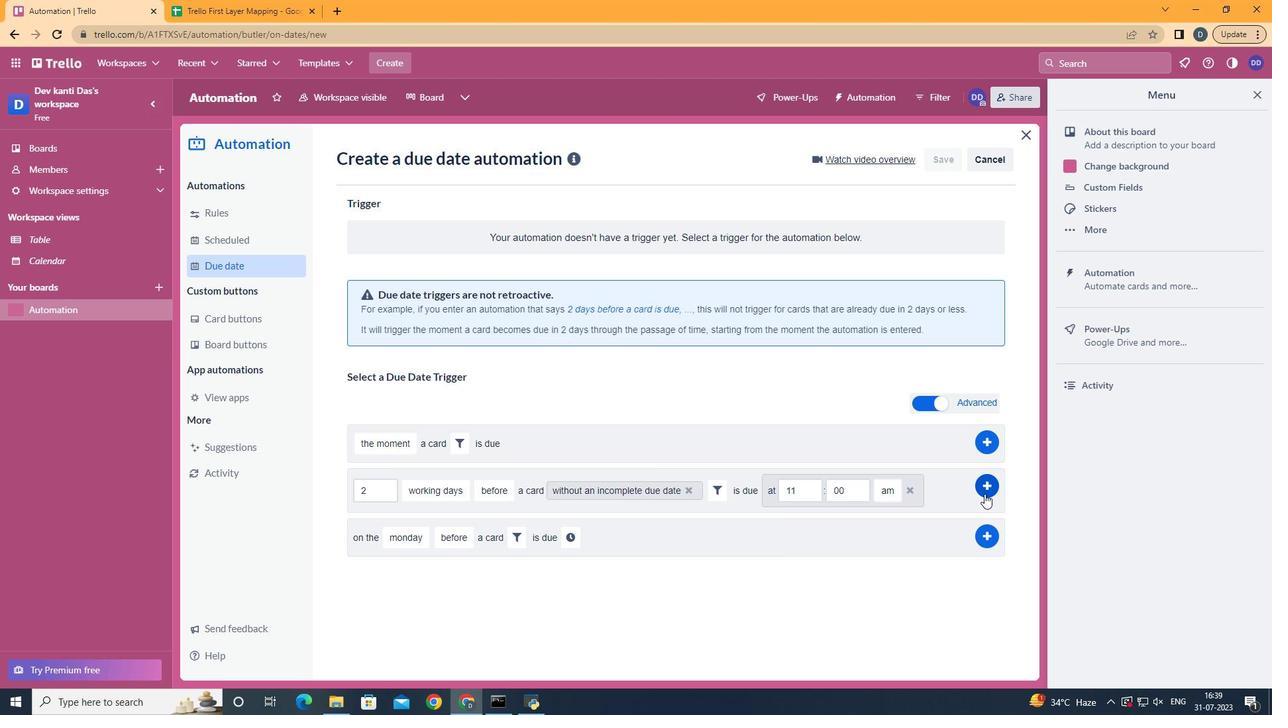 
Action: Mouse pressed left at (988, 492)
Screenshot: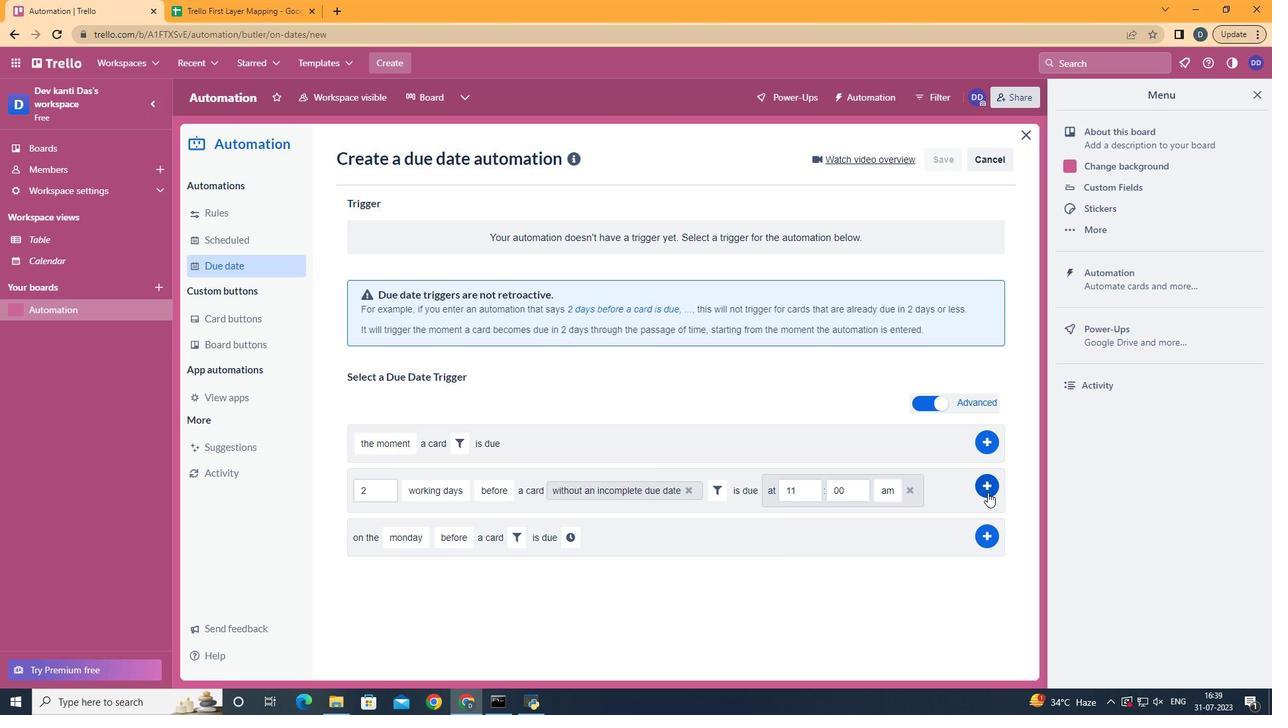 
Action: Mouse moved to (716, 315)
Screenshot: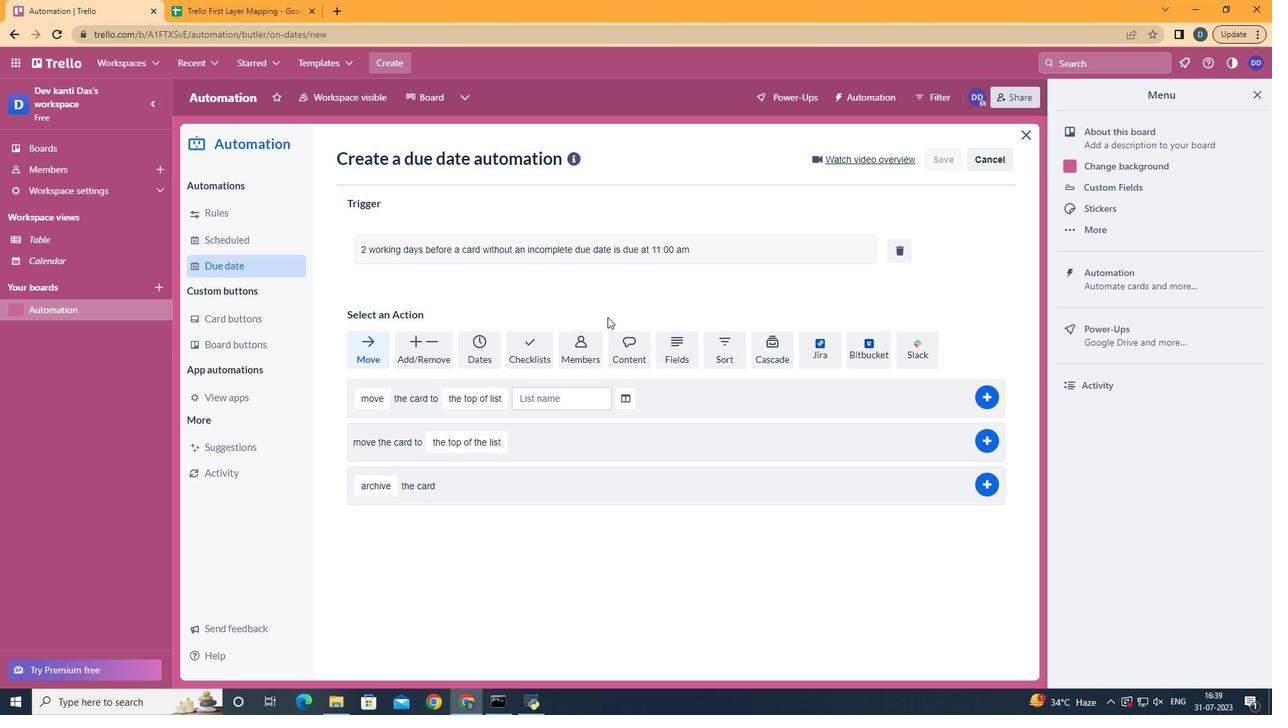 
